 Task: Find connections with filter location Majenang with filter topic #marketingdigitalwith filter profile language English with filter current company JLL India with filter school Desh Bhagat University with filter industry Media Production with filter service category Android Development with filter keywords title Truck Driver
Action: Mouse pressed left at (397, 65)
Screenshot: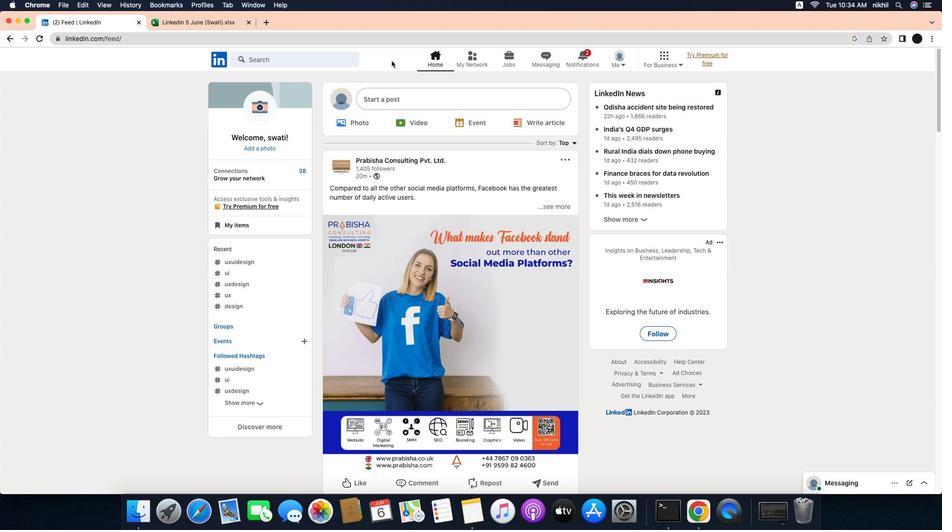 
Action: Mouse moved to (474, 57)
Screenshot: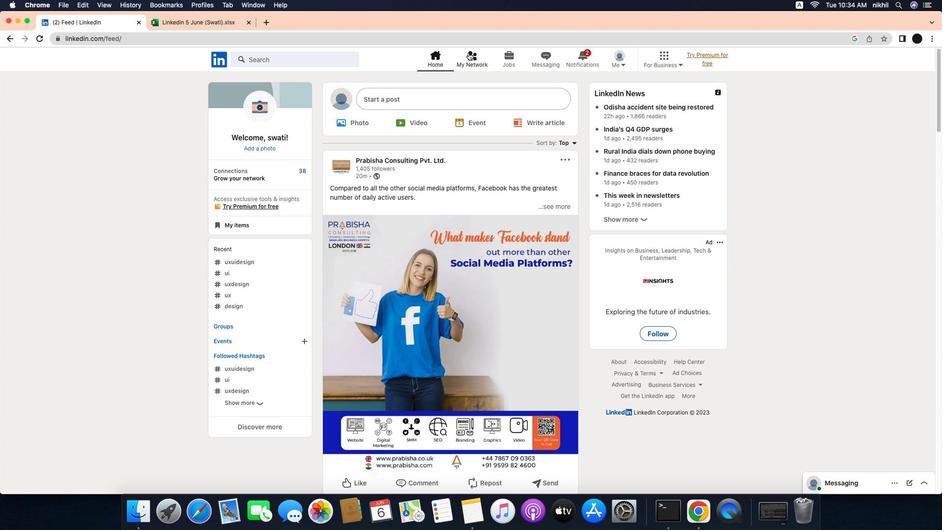 
Action: Mouse pressed left at (474, 57)
Screenshot: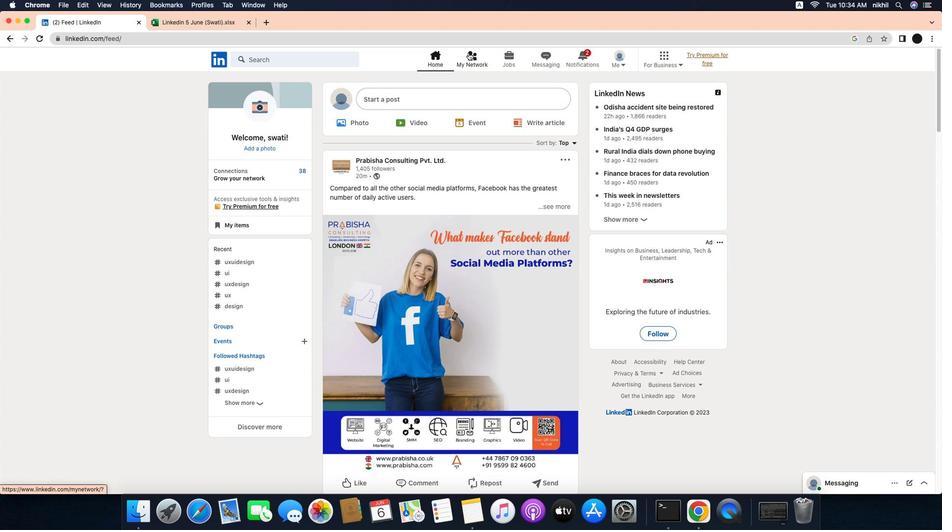
Action: Mouse moved to (339, 114)
Screenshot: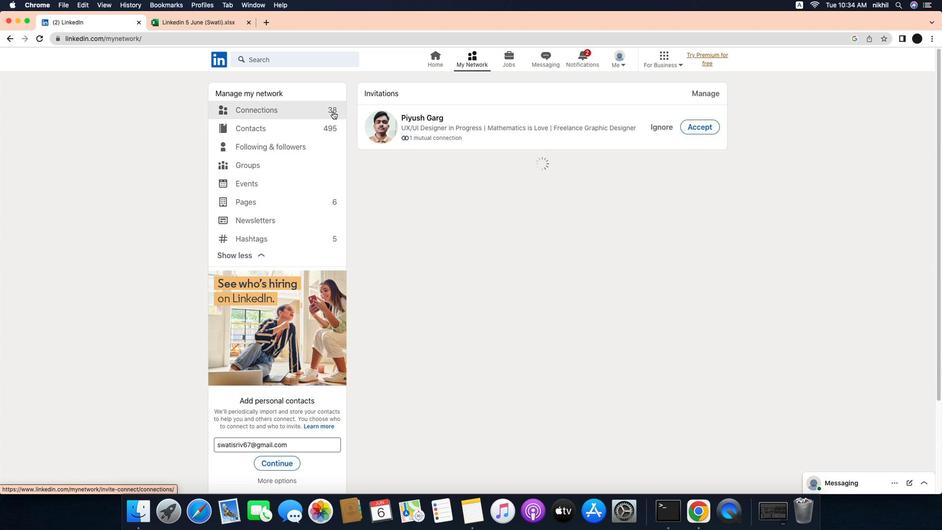 
Action: Mouse pressed left at (339, 114)
Screenshot: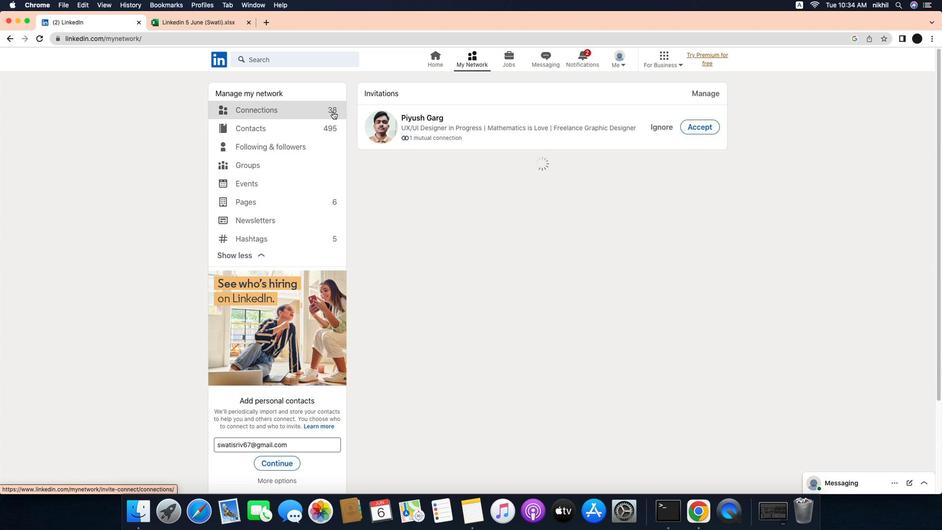 
Action: Mouse moved to (539, 110)
Screenshot: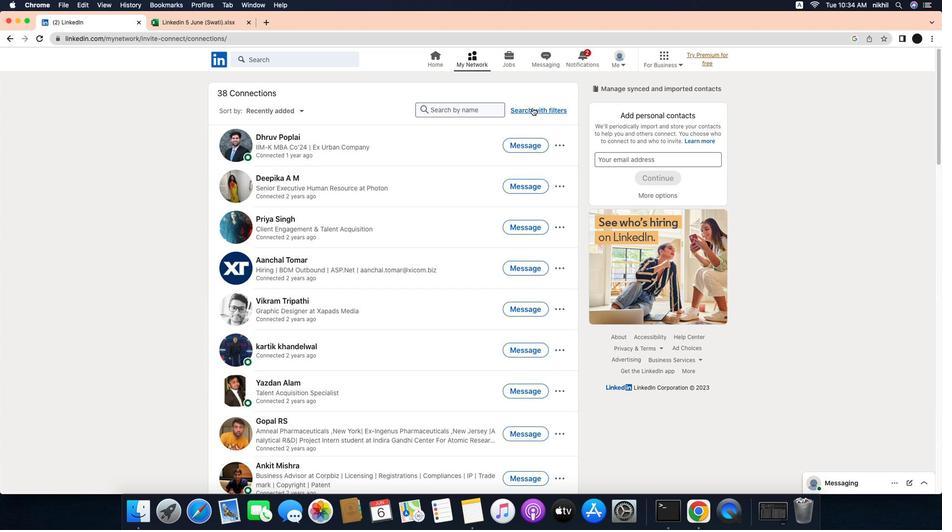 
Action: Mouse pressed left at (539, 110)
Screenshot: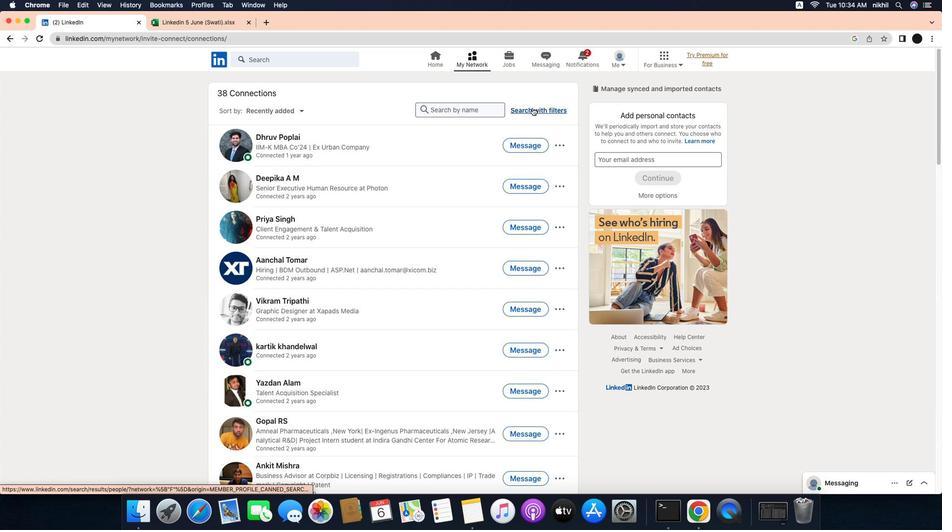 
Action: Mouse moved to (517, 87)
Screenshot: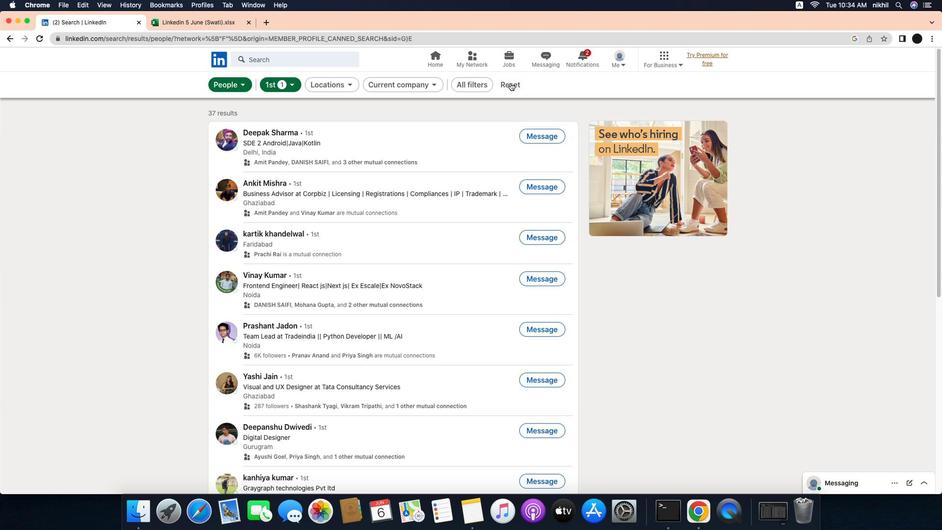 
Action: Mouse pressed left at (517, 87)
Screenshot: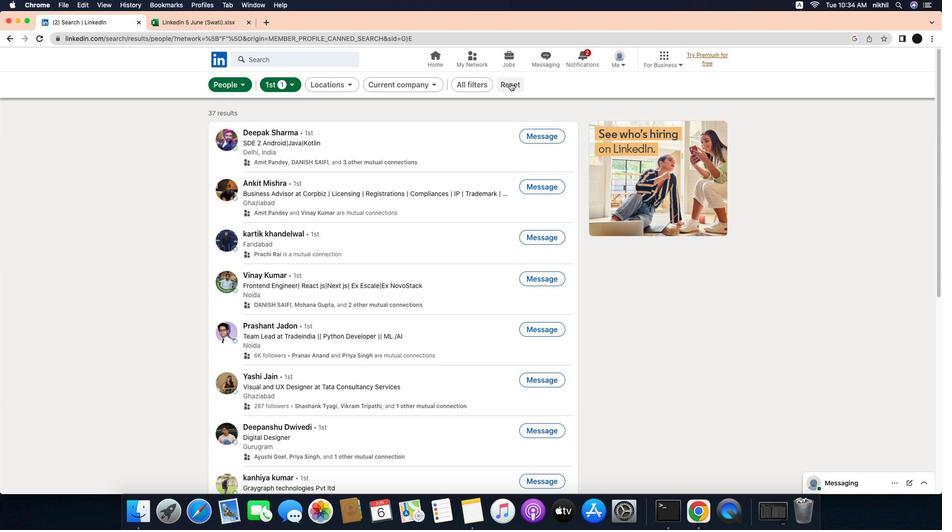 
Action: Mouse moved to (496, 89)
Screenshot: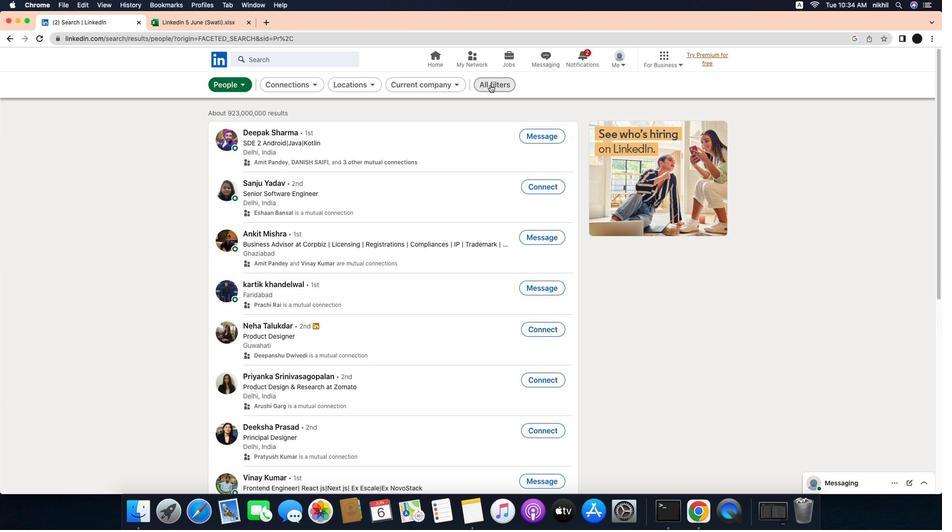 
Action: Mouse pressed left at (496, 89)
Screenshot: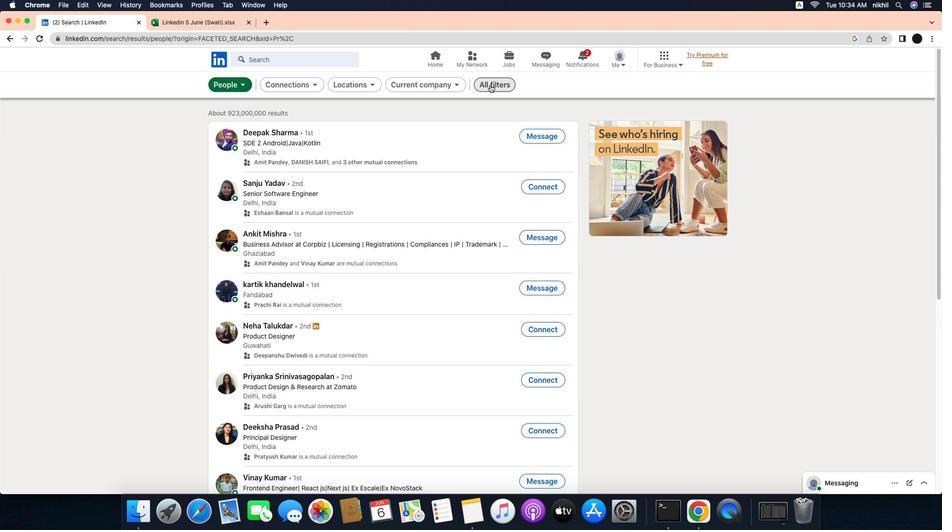 
Action: Mouse moved to (724, 225)
Screenshot: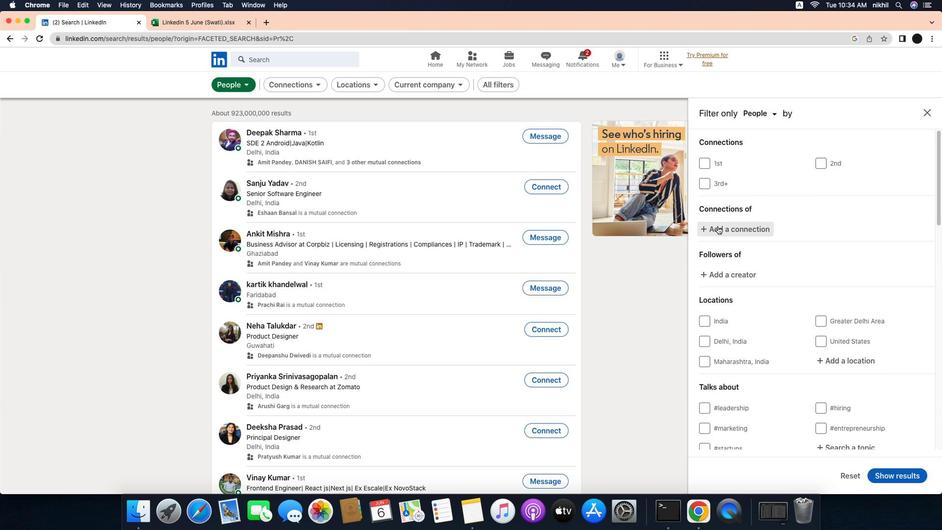 
Action: Mouse scrolled (724, 225) with delta (5, 6)
Screenshot: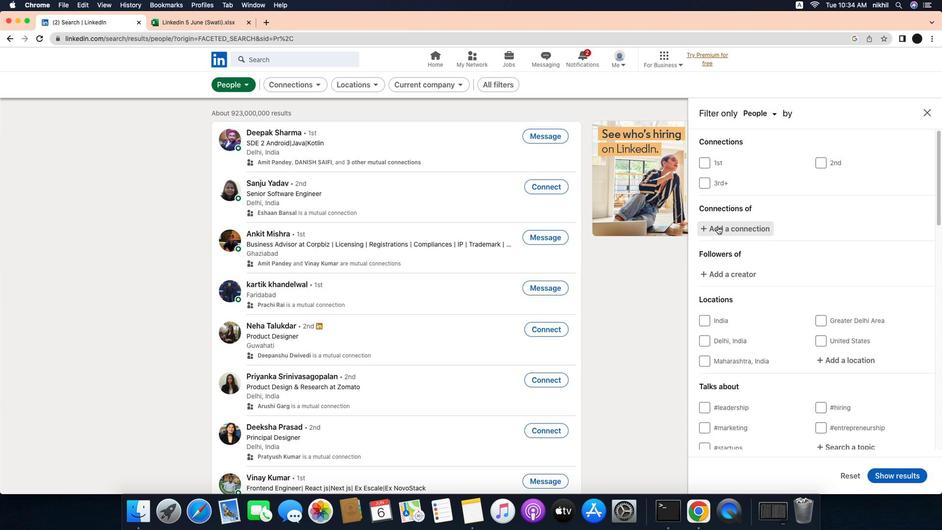 
Action: Mouse scrolled (724, 225) with delta (5, 6)
Screenshot: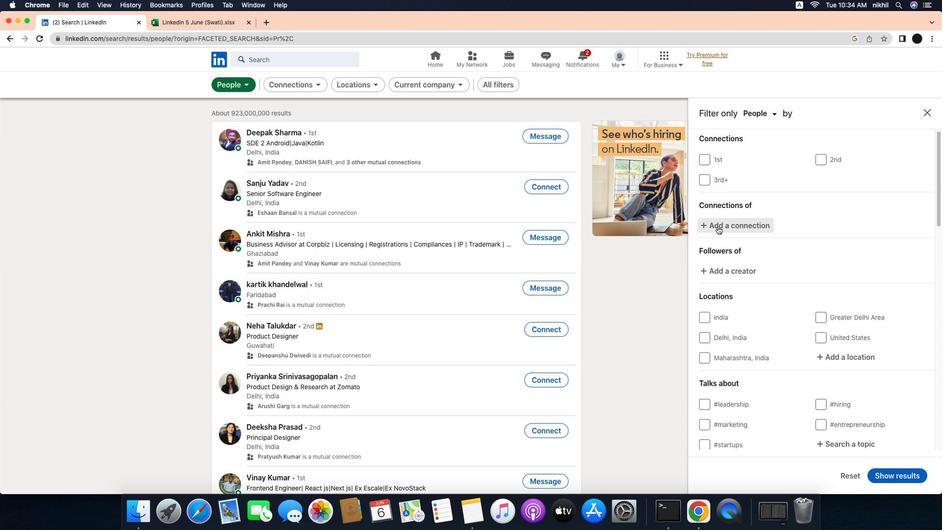 
Action: Mouse scrolled (724, 225) with delta (5, 5)
Screenshot: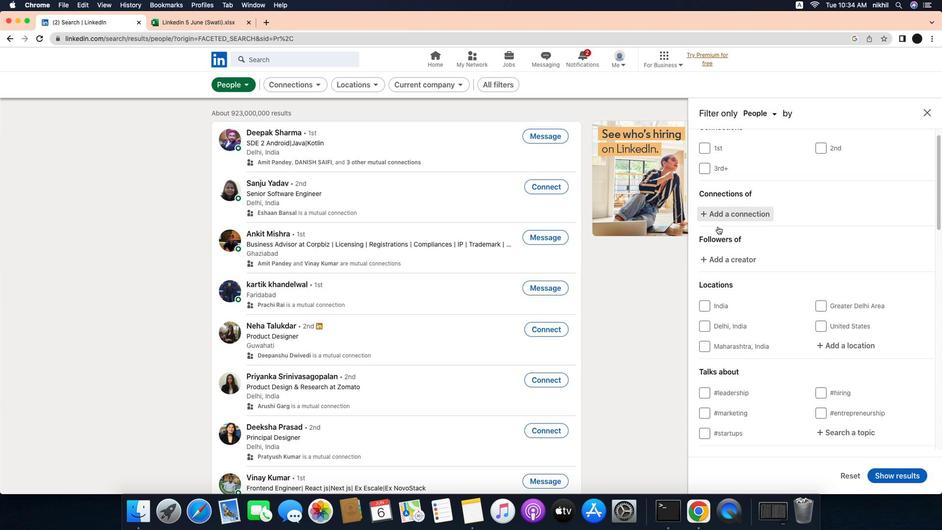 
Action: Mouse moved to (859, 282)
Screenshot: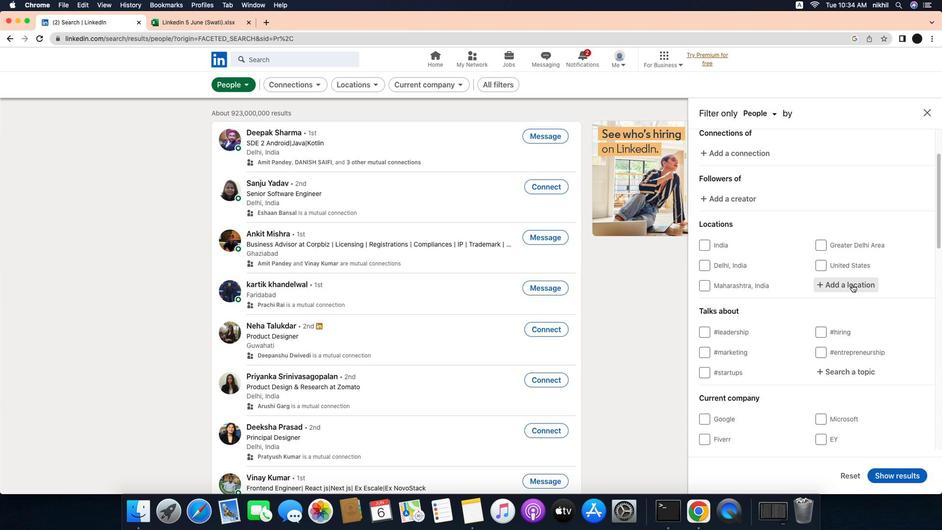 
Action: Mouse pressed left at (859, 282)
Screenshot: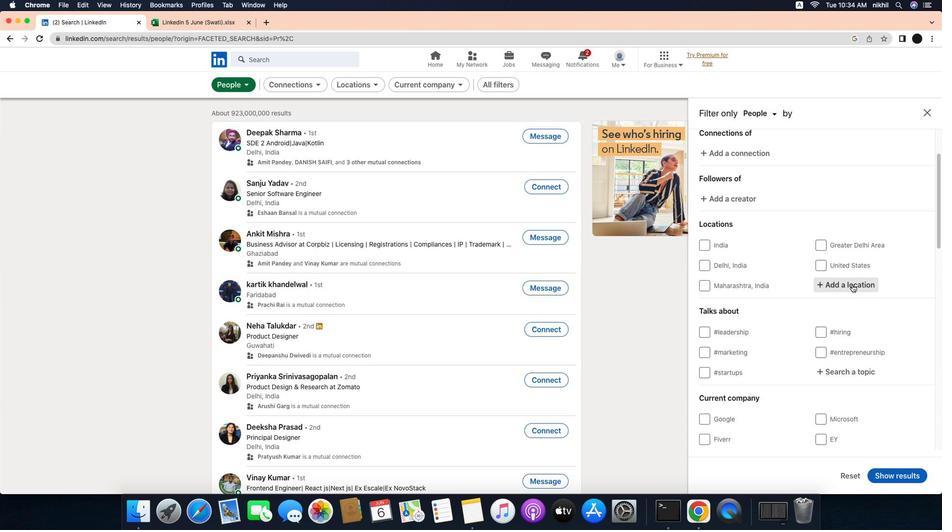 
Action: Mouse moved to (876, 283)
Screenshot: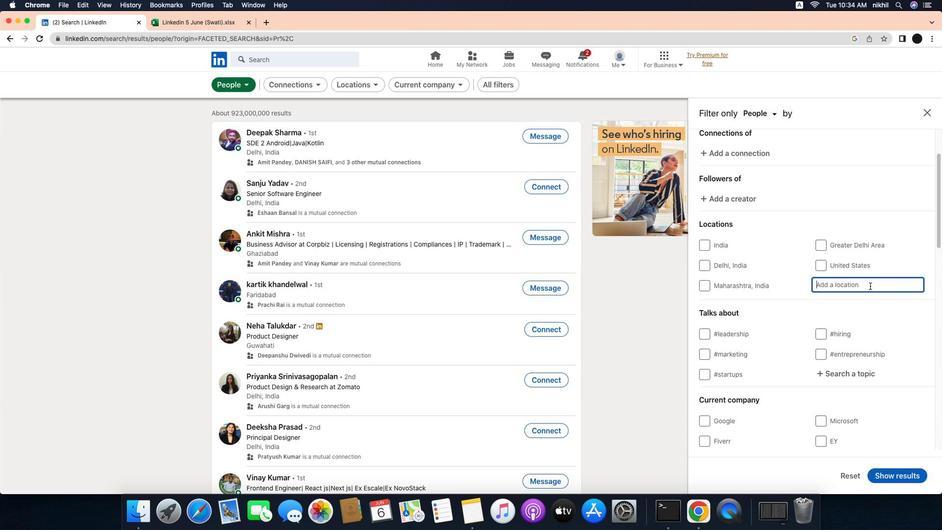
Action: Mouse pressed left at (876, 283)
Screenshot: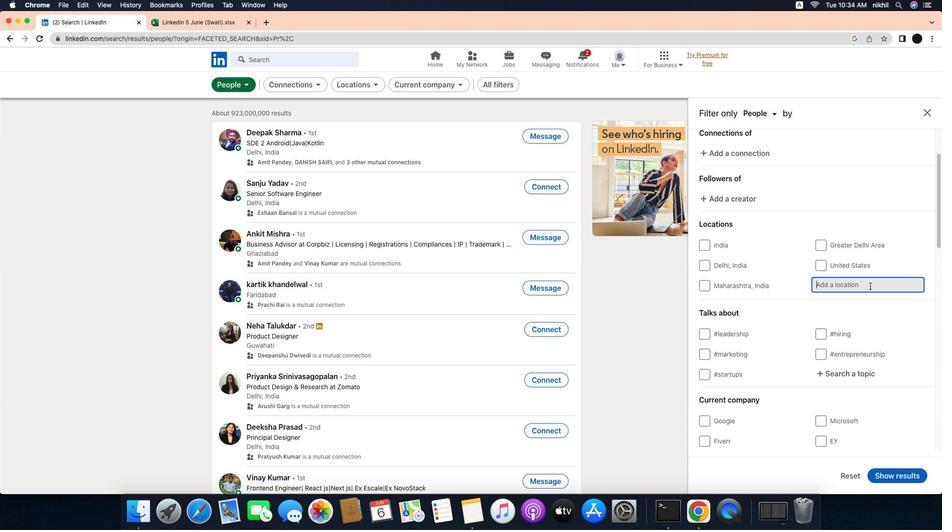 
Action: Mouse moved to (876, 283)
Screenshot: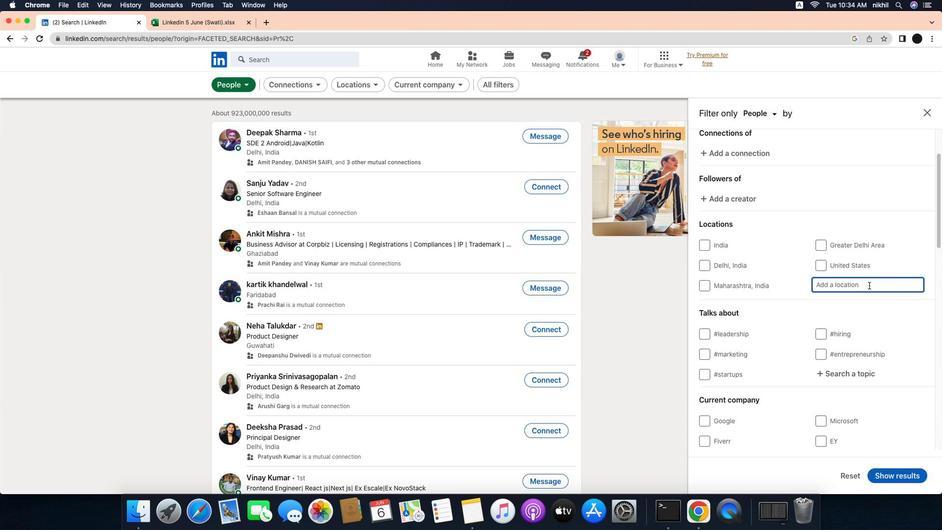 
Action: Key pressed Key.caps_lock'M'Key.caps_lock'a''j''e''n''a''n''g'Key.enter
Screenshot: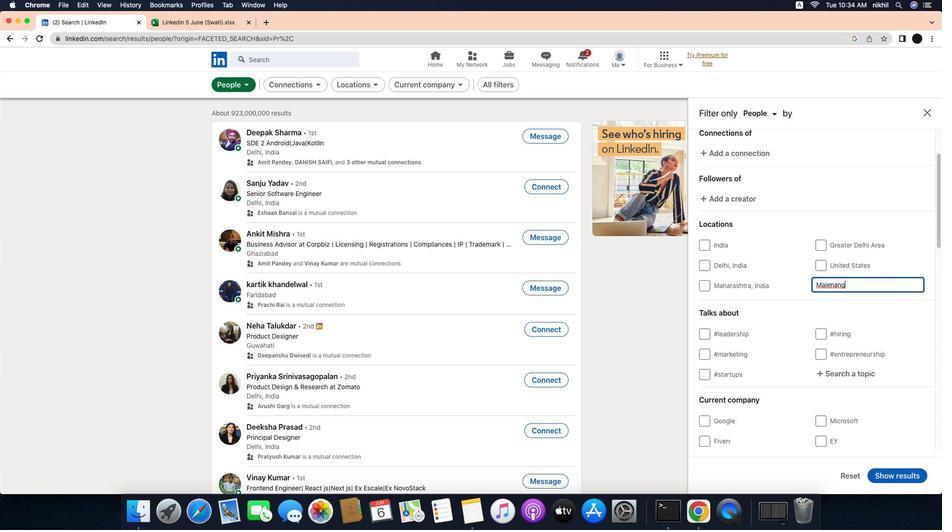 
Action: Mouse moved to (877, 286)
Screenshot: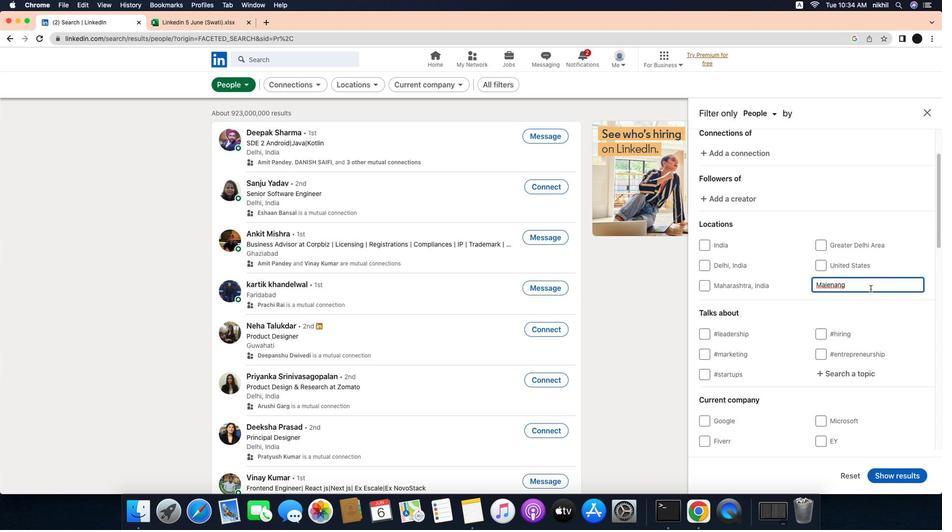 
Action: Mouse scrolled (877, 286) with delta (5, 6)
Screenshot: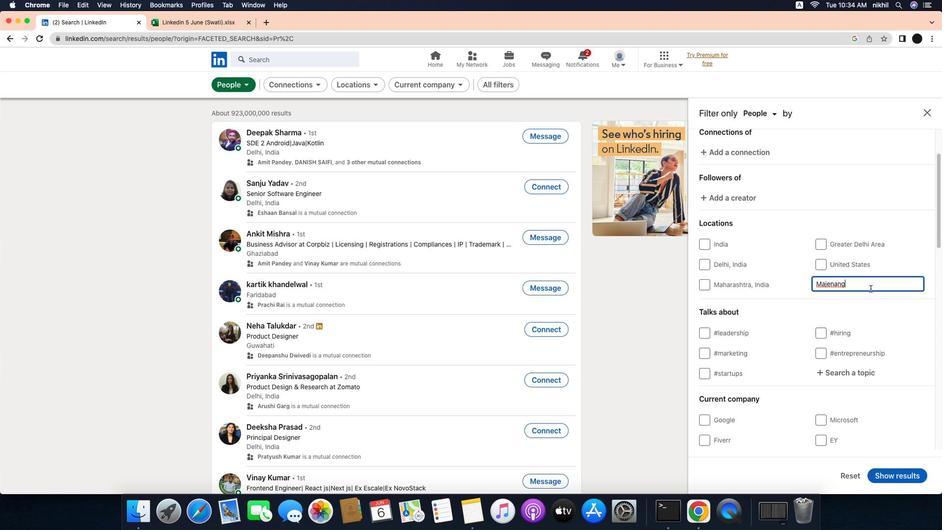 
Action: Mouse scrolled (877, 286) with delta (5, 6)
Screenshot: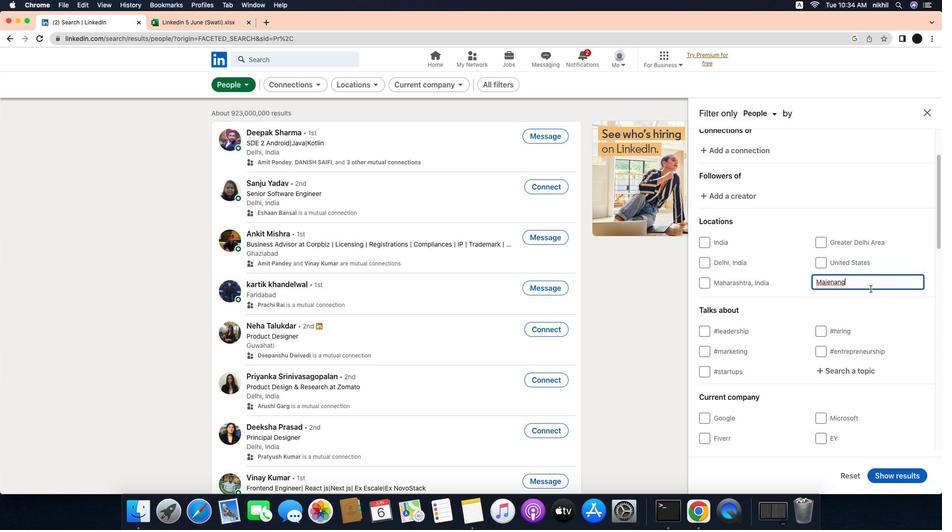 
Action: Mouse scrolled (877, 286) with delta (5, 6)
Screenshot: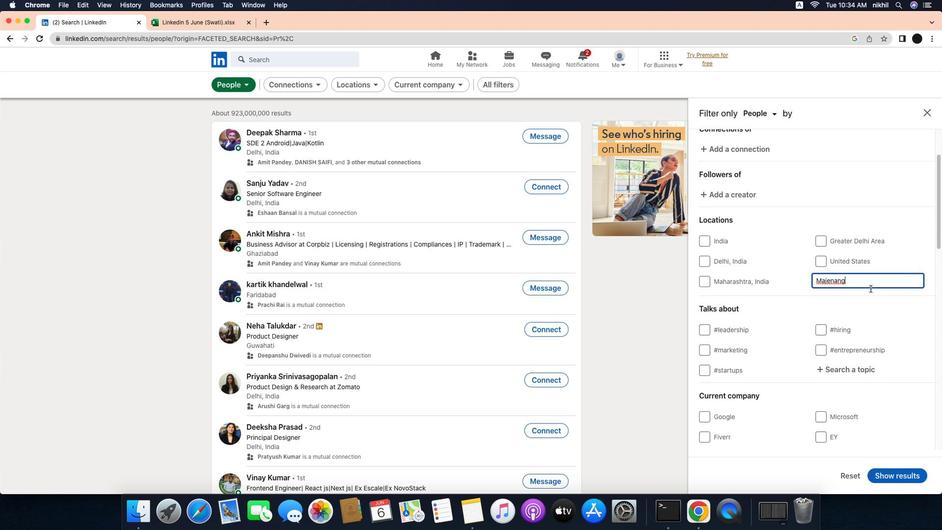 
Action: Mouse scrolled (877, 286) with delta (5, 6)
Screenshot: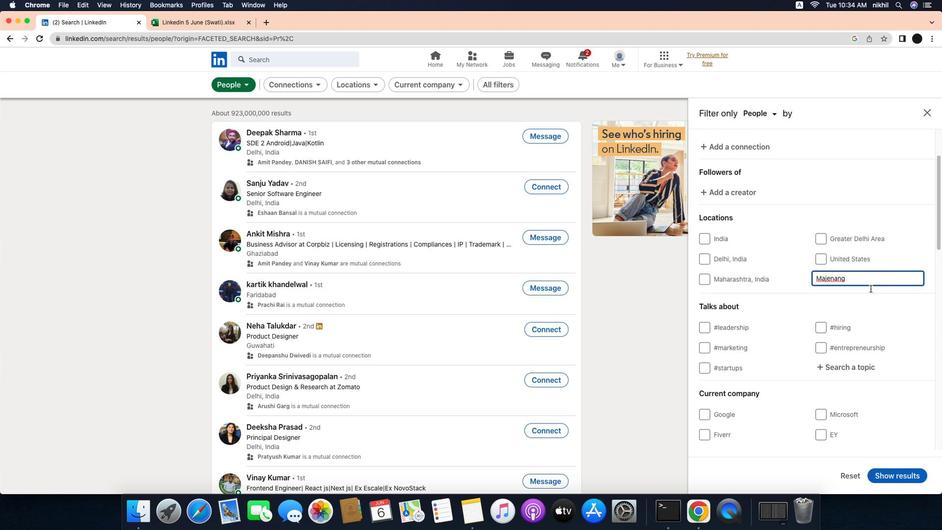 
Action: Mouse scrolled (877, 286) with delta (5, 6)
Screenshot: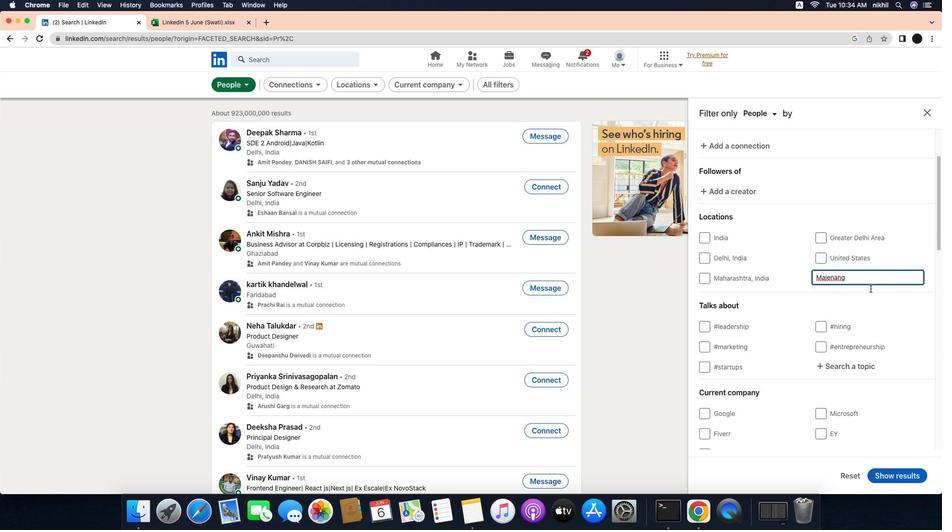 
Action: Mouse scrolled (877, 286) with delta (5, 6)
Screenshot: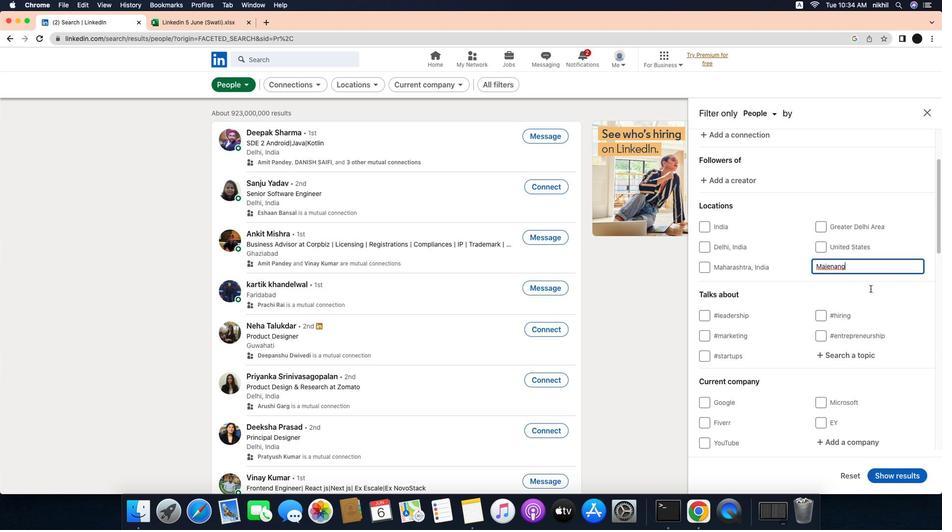 
Action: Mouse scrolled (877, 286) with delta (5, 6)
Screenshot: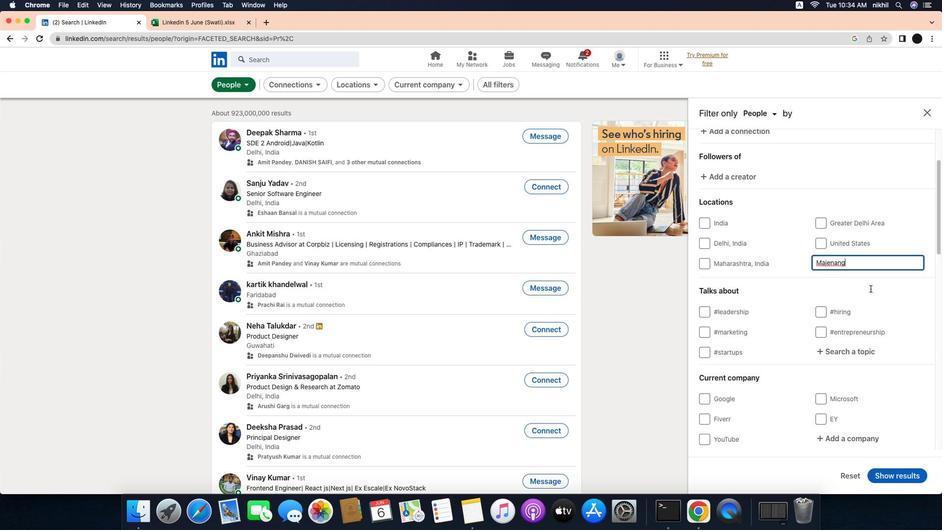 
Action: Mouse scrolled (877, 286) with delta (5, 5)
Screenshot: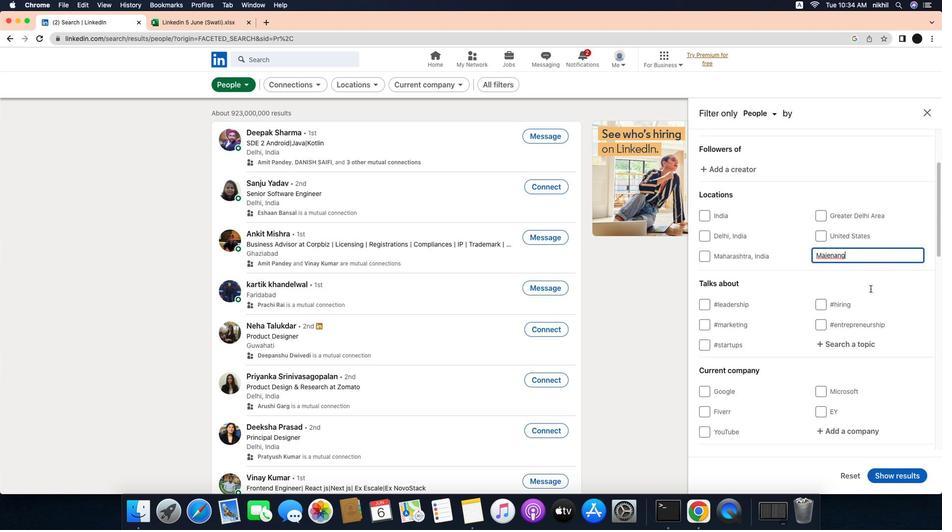 
Action: Mouse moved to (865, 295)
Screenshot: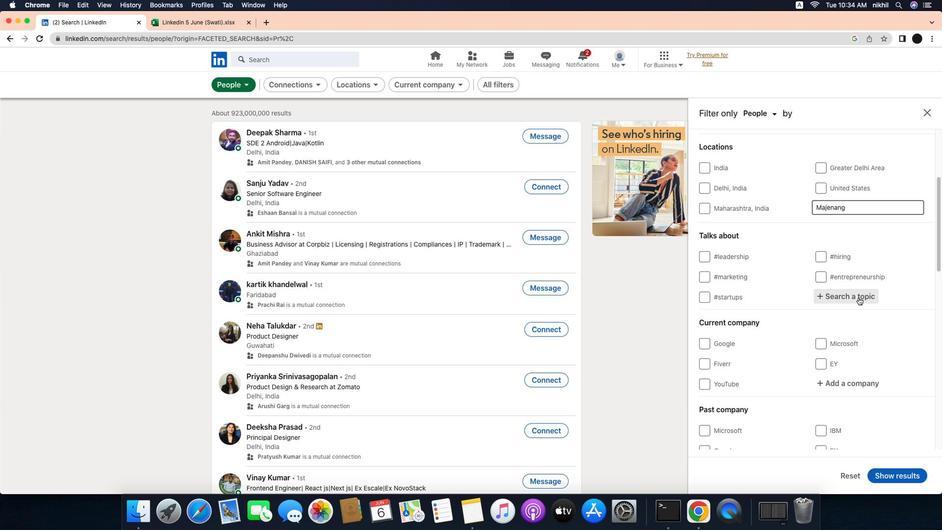 
Action: Mouse pressed left at (865, 295)
Screenshot: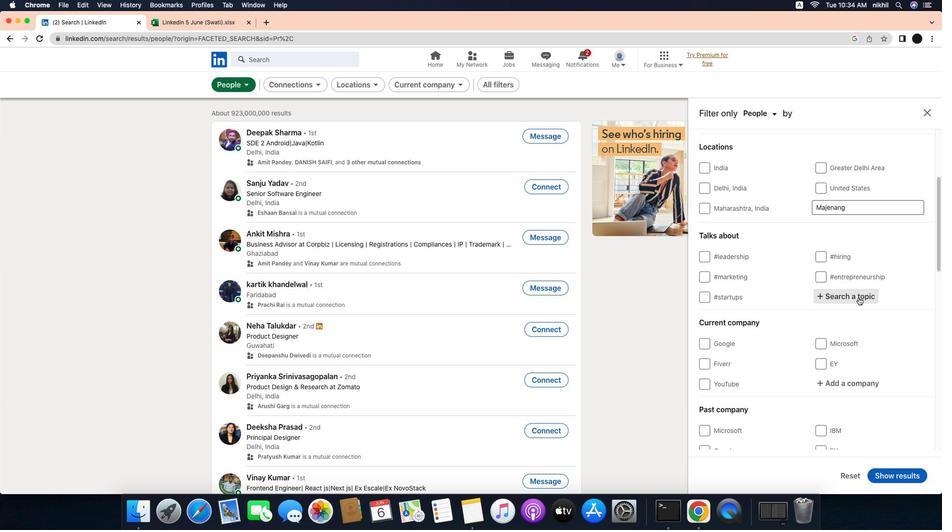 
Action: Mouse moved to (874, 296)
Screenshot: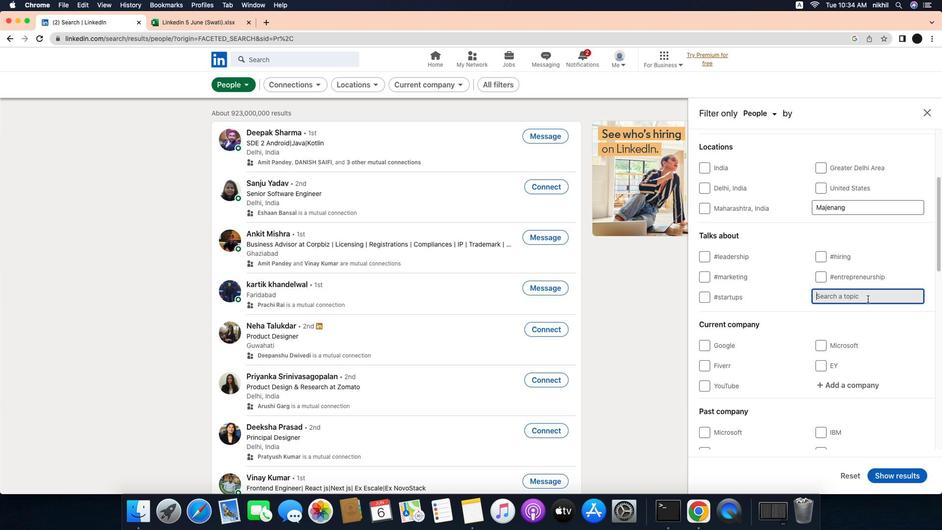 
Action: Mouse pressed left at (874, 296)
Screenshot: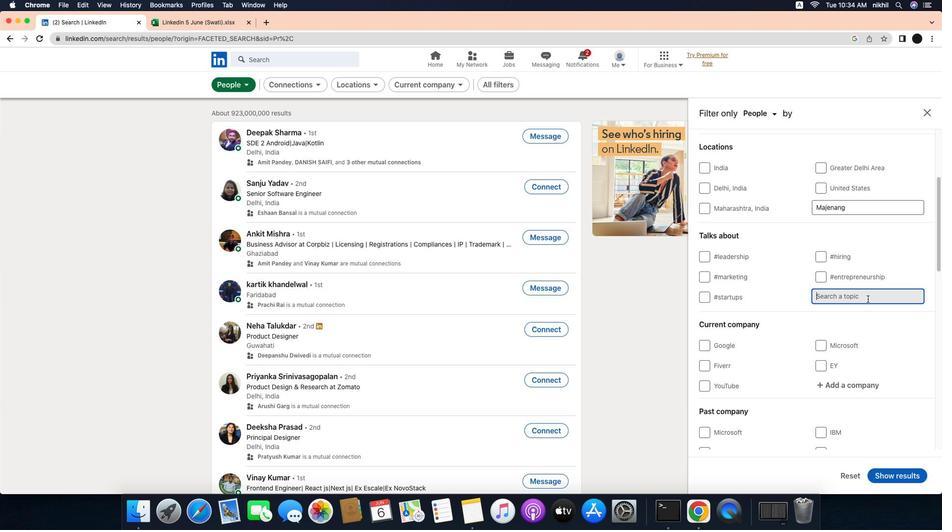 
Action: Mouse moved to (874, 296)
Screenshot: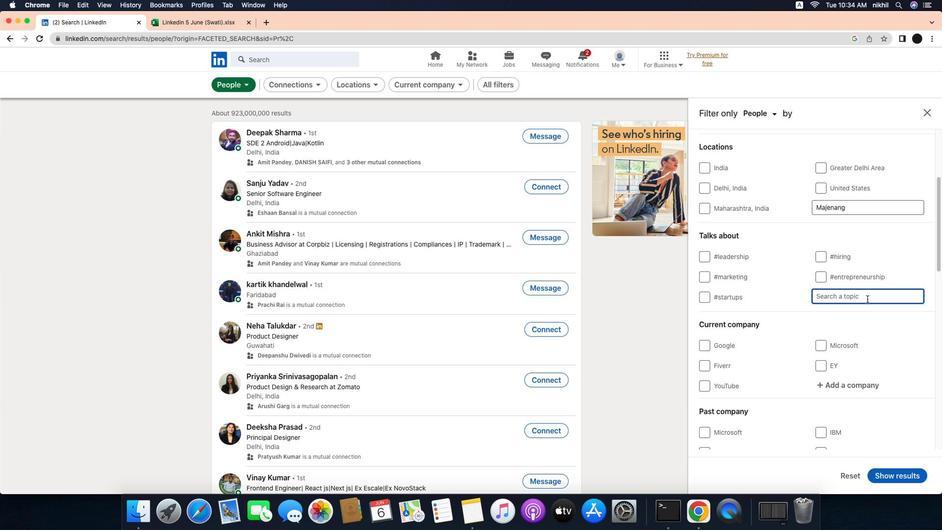 
Action: Key pressed 'm''a''r''k''e''t''i''n''g''d''i''g''i''t''a''l'
Screenshot: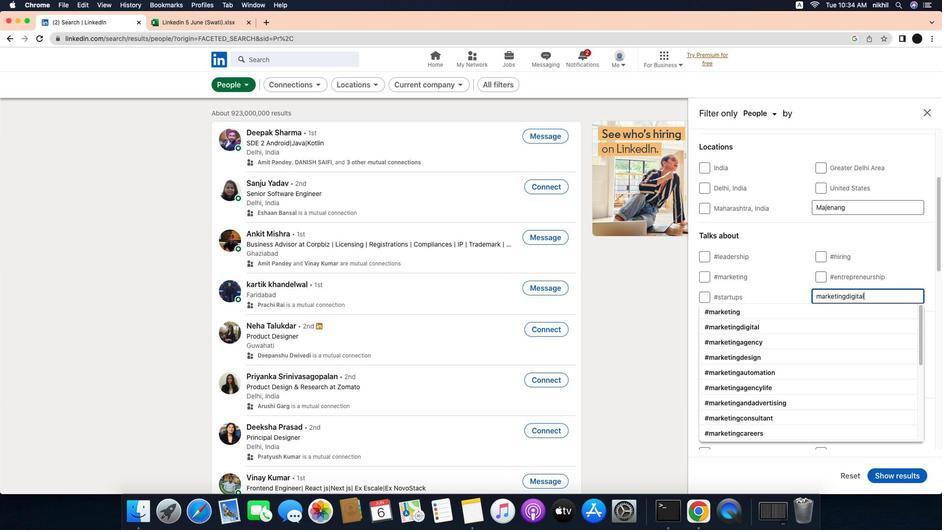 
Action: Mouse moved to (801, 308)
Screenshot: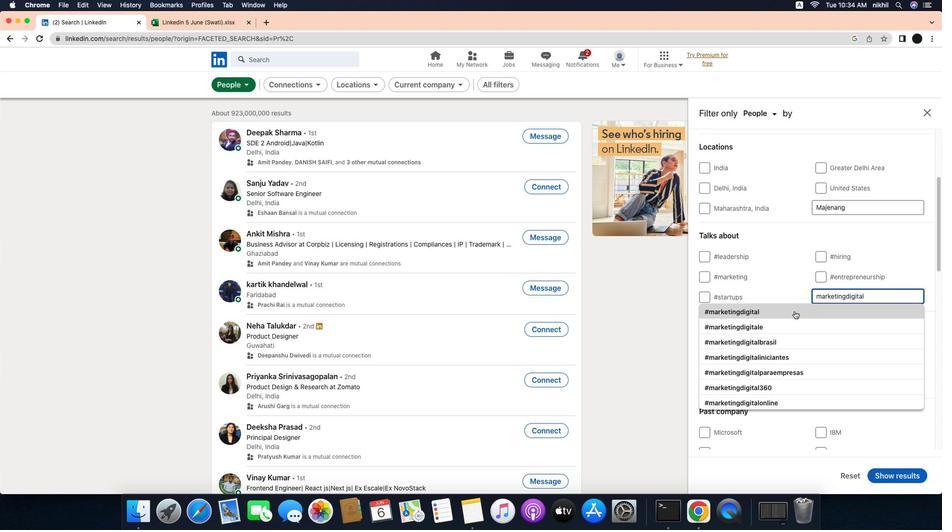 
Action: Mouse pressed left at (801, 308)
Screenshot: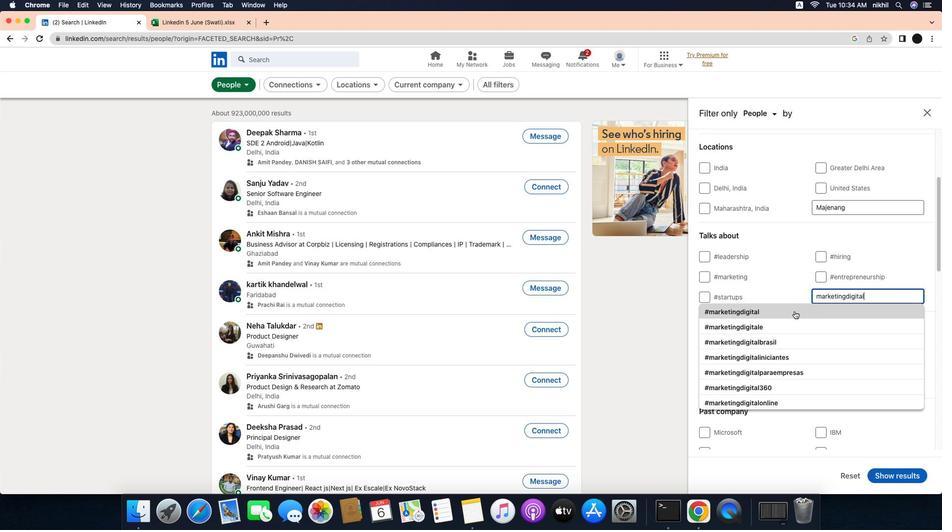 
Action: Mouse moved to (837, 327)
Screenshot: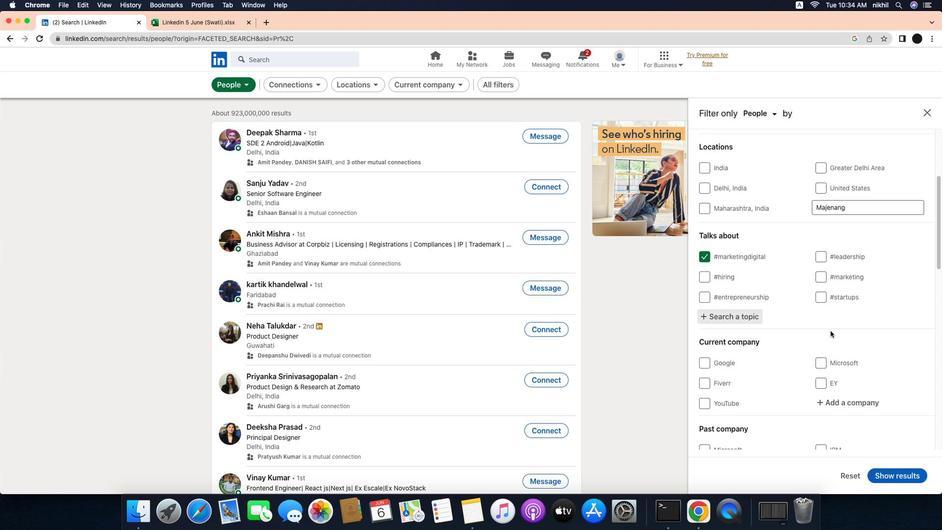 
Action: Mouse scrolled (837, 327) with delta (5, 6)
Screenshot: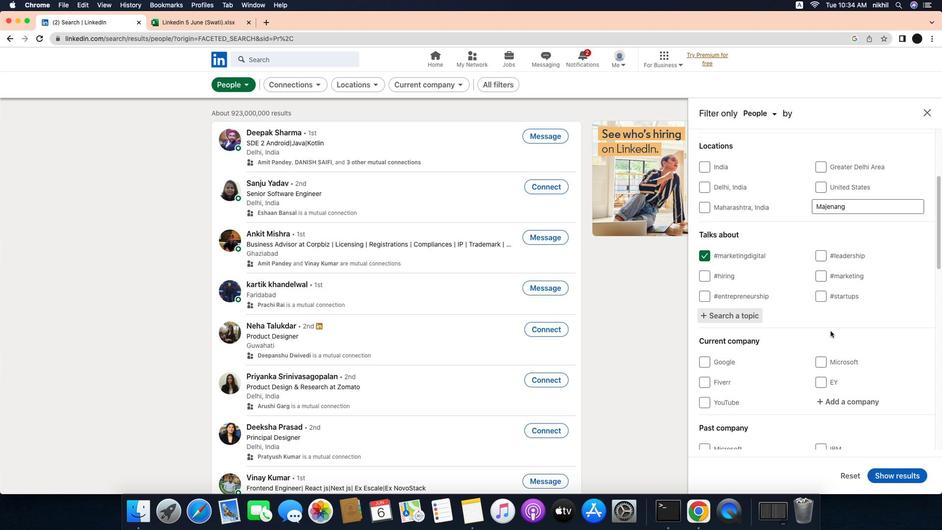 
Action: Mouse scrolled (837, 327) with delta (5, 6)
Screenshot: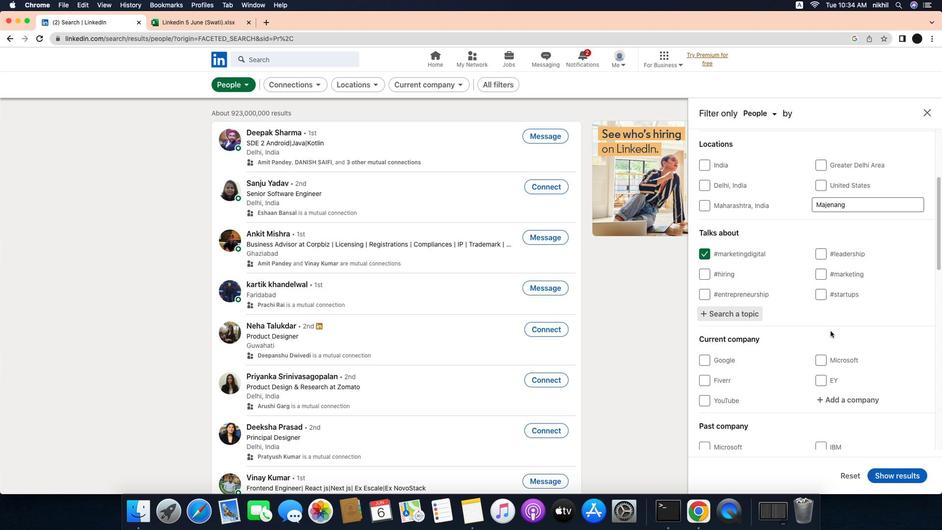 
Action: Mouse scrolled (837, 327) with delta (5, 6)
Screenshot: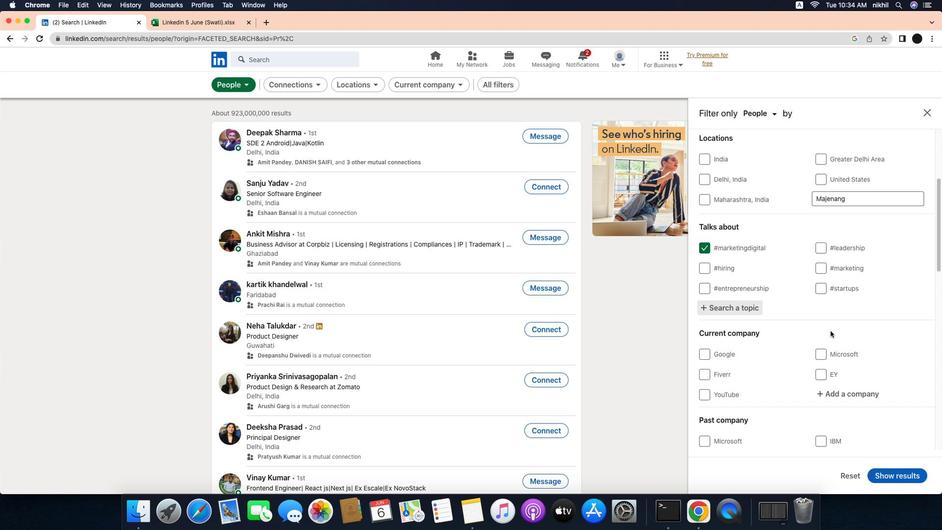 
Action: Mouse scrolled (837, 327) with delta (5, 6)
Screenshot: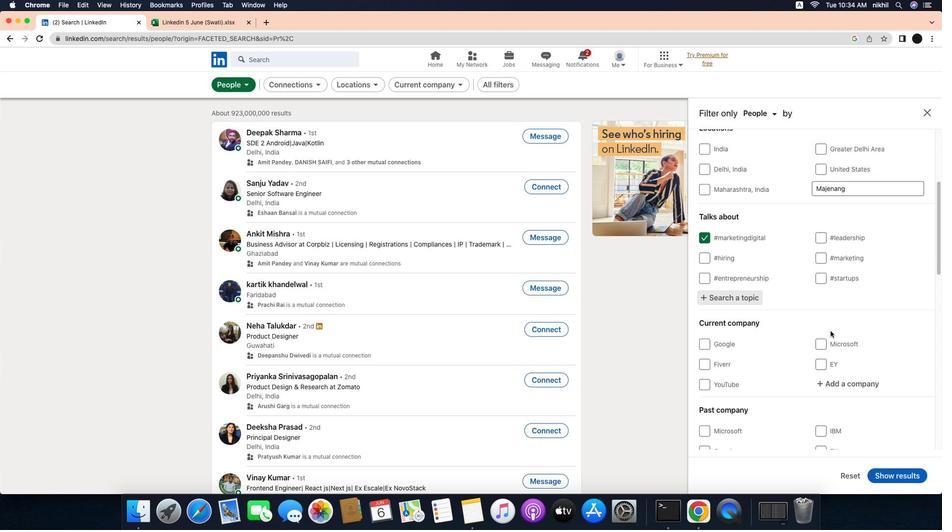 
Action: Mouse scrolled (837, 327) with delta (5, 6)
Screenshot: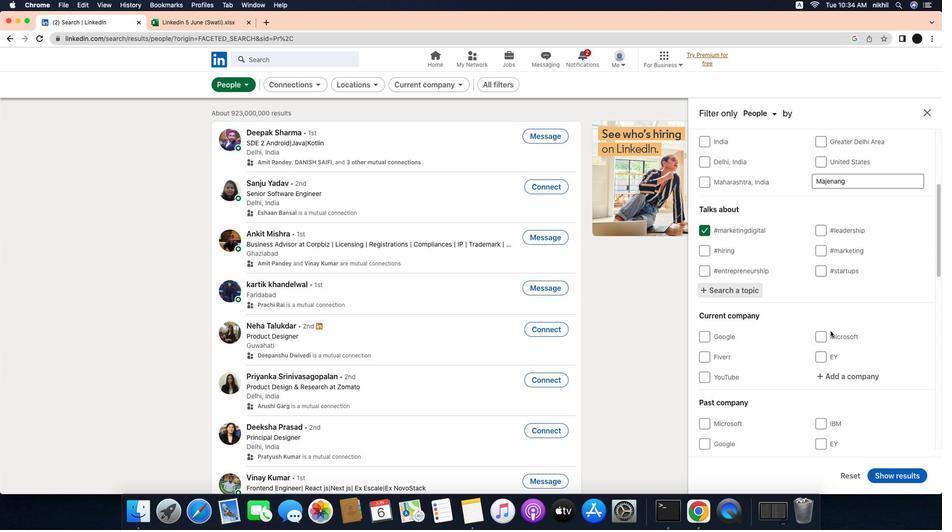 
Action: Mouse scrolled (837, 327) with delta (5, 5)
Screenshot: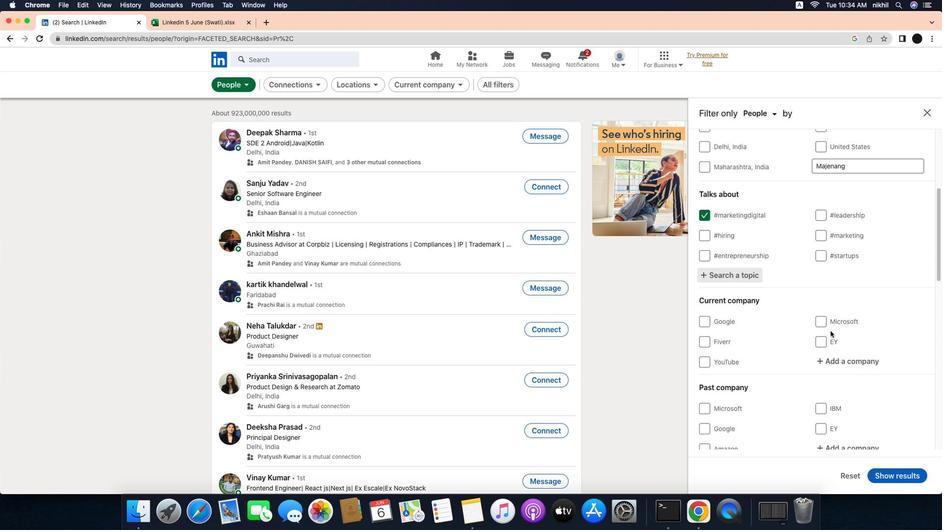 
Action: Mouse scrolled (837, 327) with delta (5, 5)
Screenshot: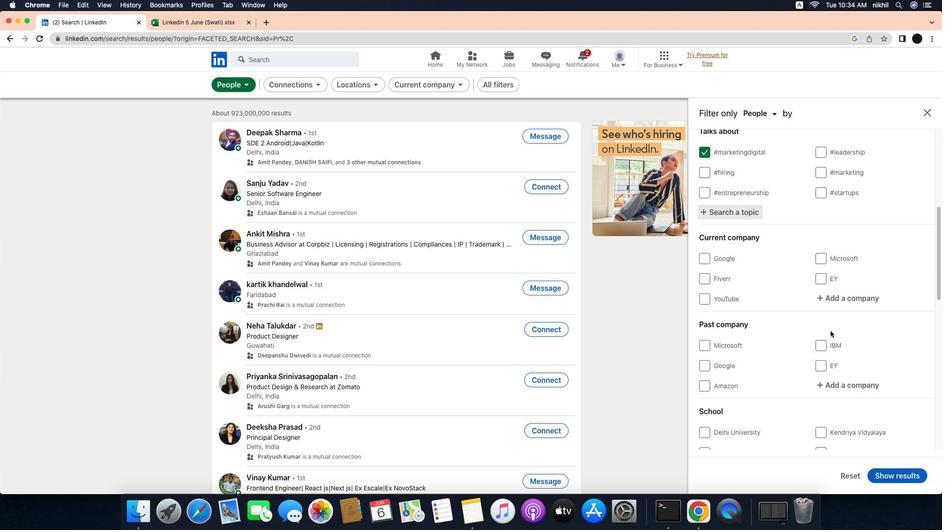 
Action: Mouse scrolled (837, 327) with delta (5, 6)
Screenshot: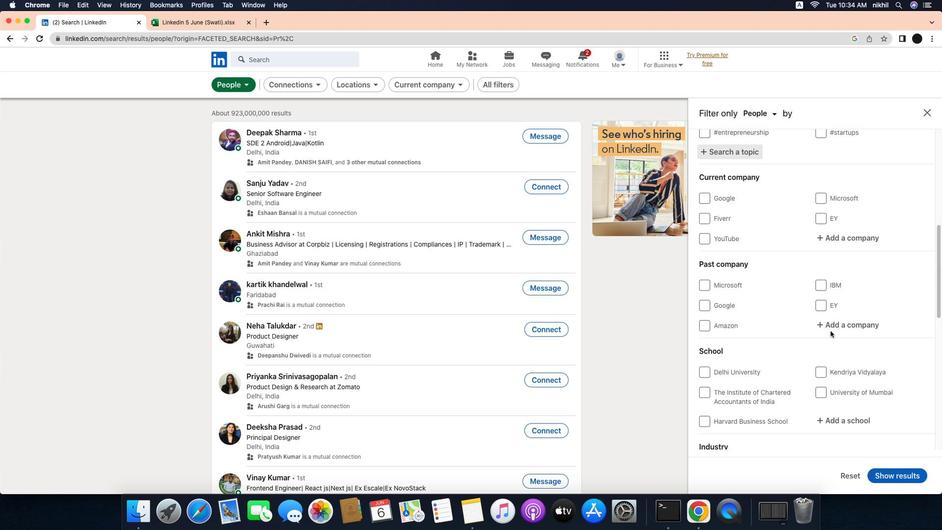 
Action: Mouse scrolled (837, 327) with delta (5, 6)
Screenshot: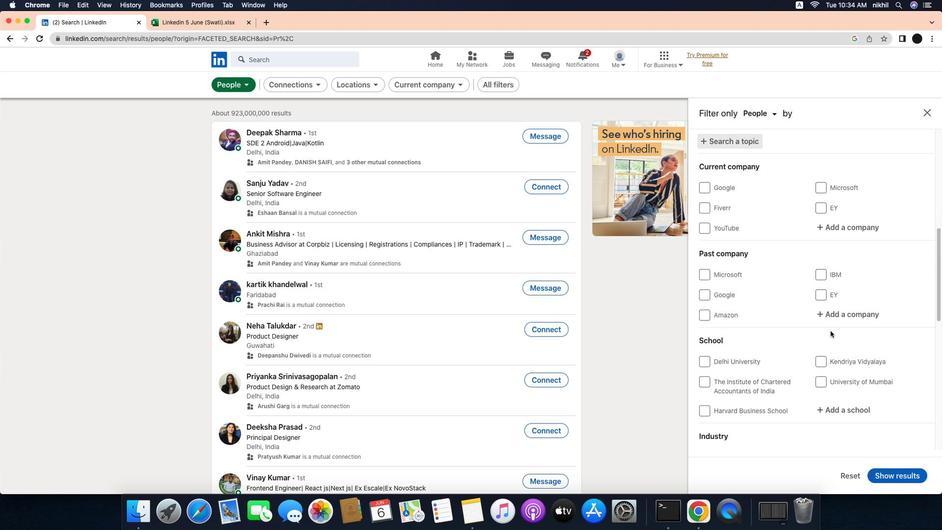 
Action: Mouse scrolled (837, 327) with delta (5, 5)
Screenshot: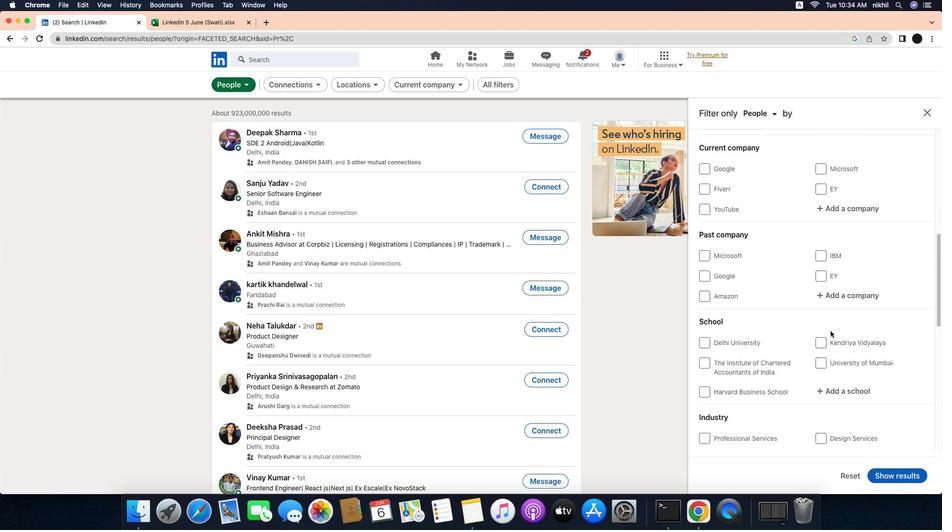 
Action: Mouse scrolled (837, 327) with delta (5, 5)
Screenshot: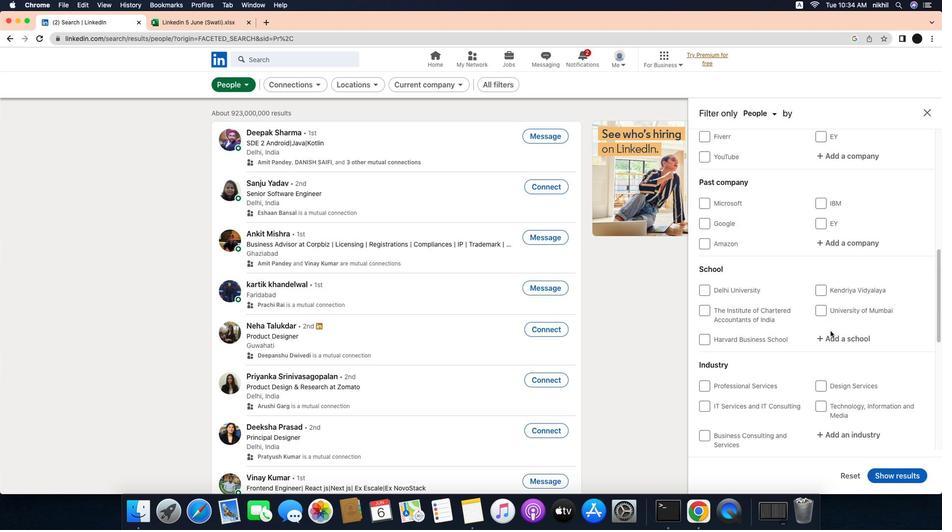 
Action: Mouse moved to (714, 429)
Screenshot: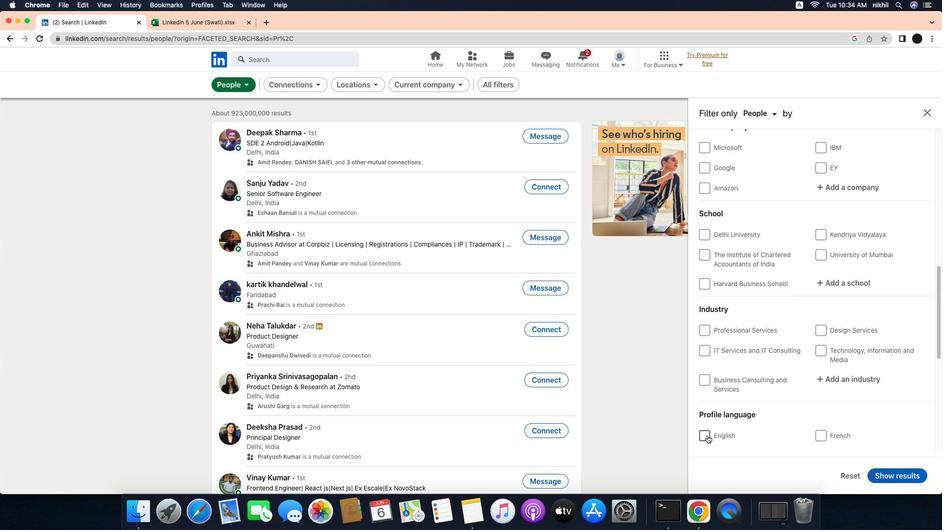 
Action: Mouse pressed left at (714, 429)
Screenshot: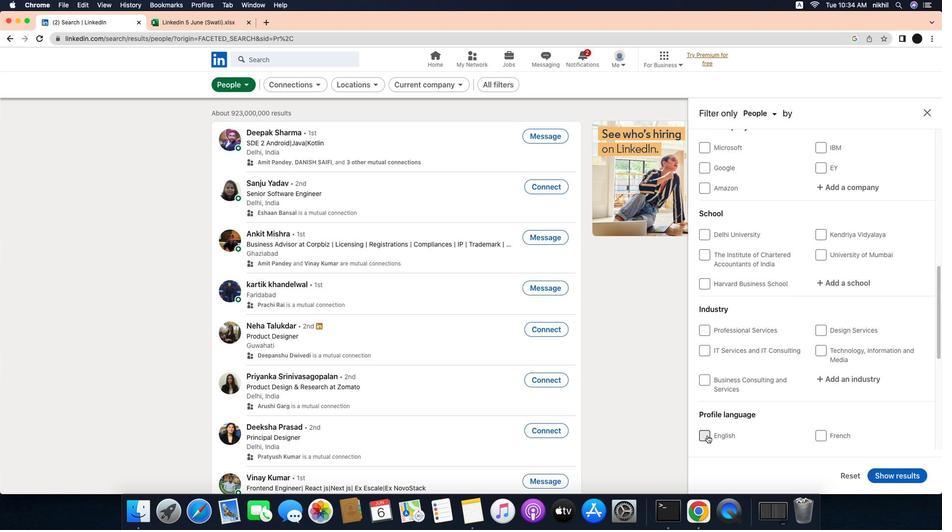 
Action: Mouse moved to (830, 327)
Screenshot: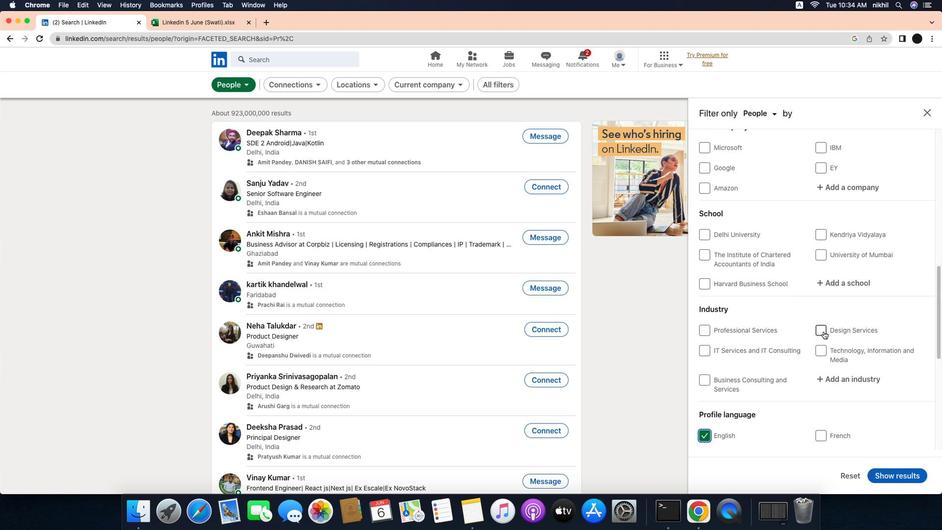
Action: Mouse scrolled (830, 327) with delta (5, 6)
Screenshot: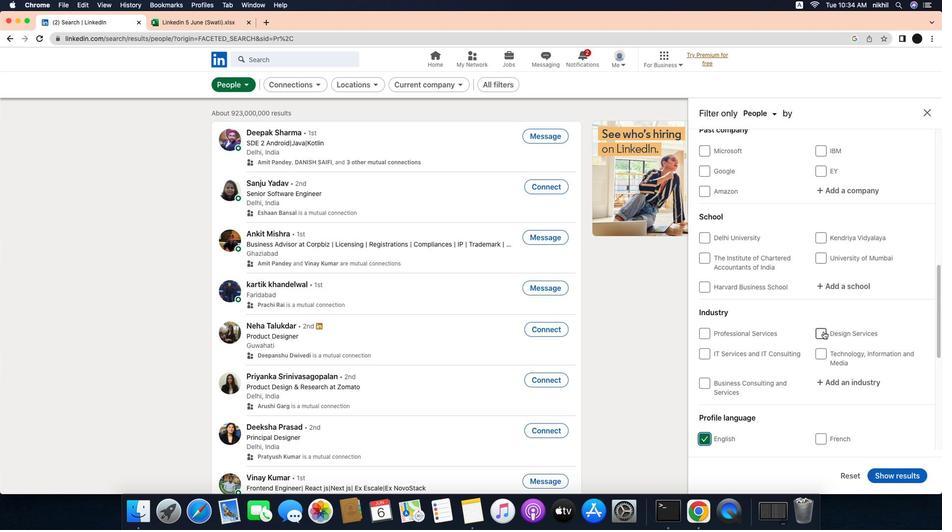 
Action: Mouse scrolled (830, 327) with delta (5, 6)
Screenshot: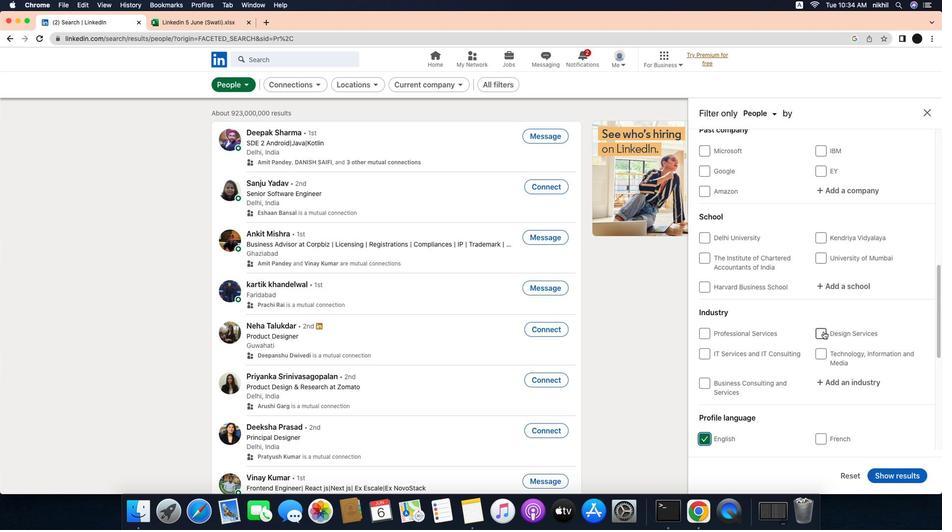 
Action: Mouse scrolled (830, 327) with delta (5, 7)
Screenshot: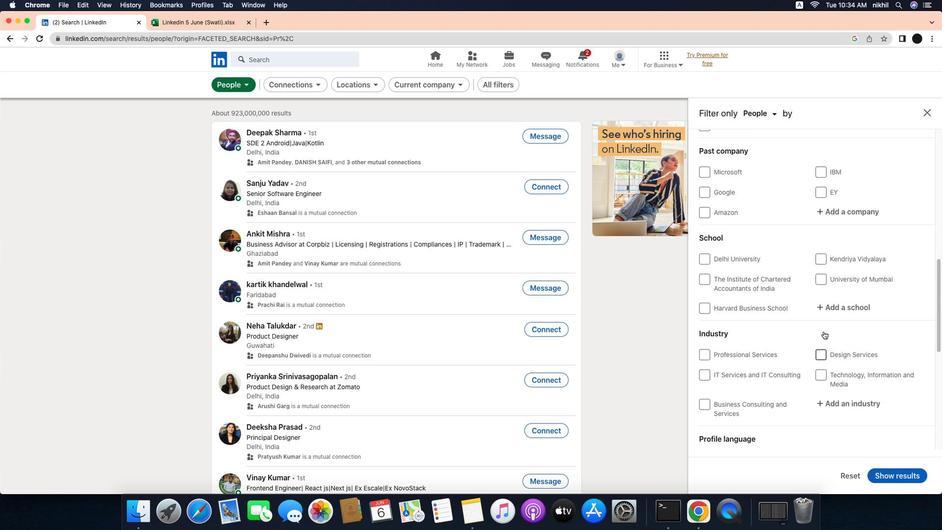 
Action: Mouse scrolled (830, 327) with delta (5, 6)
Screenshot: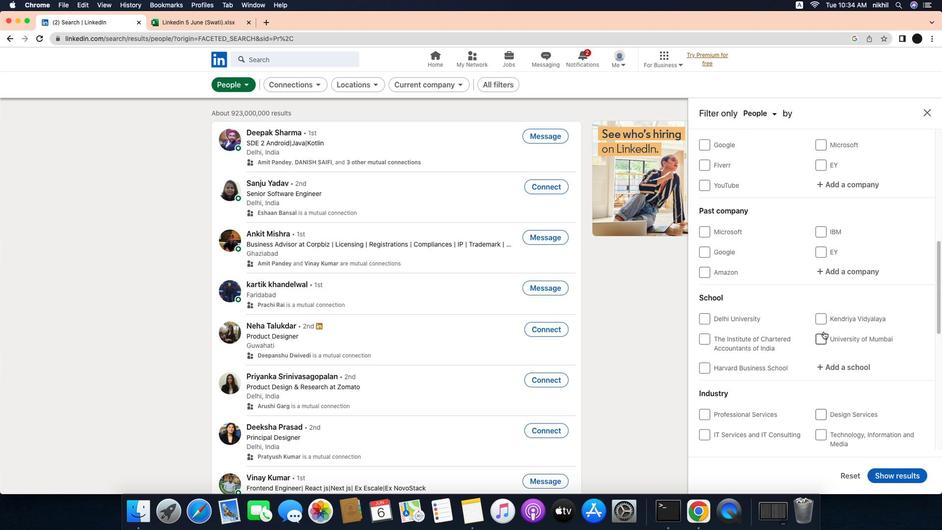 
Action: Mouse scrolled (830, 327) with delta (5, 6)
Screenshot: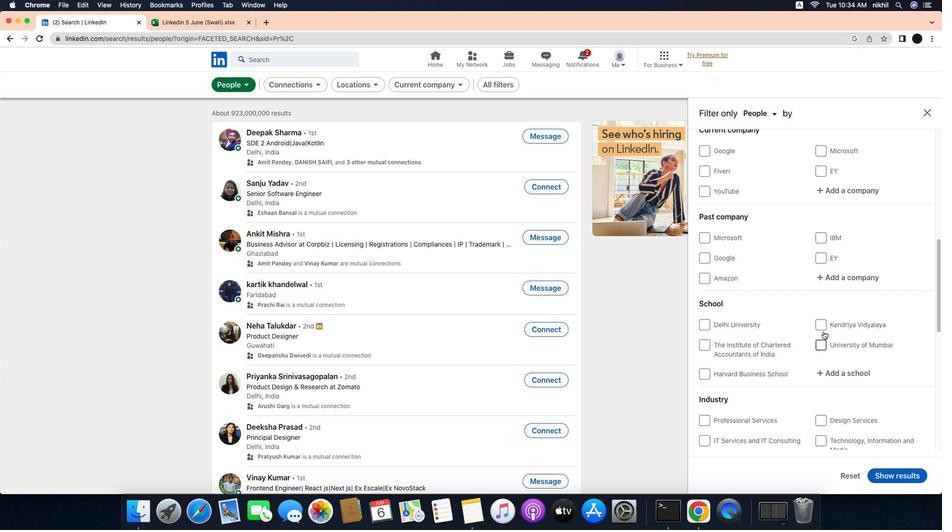 
Action: Mouse scrolled (830, 327) with delta (5, 7)
Screenshot: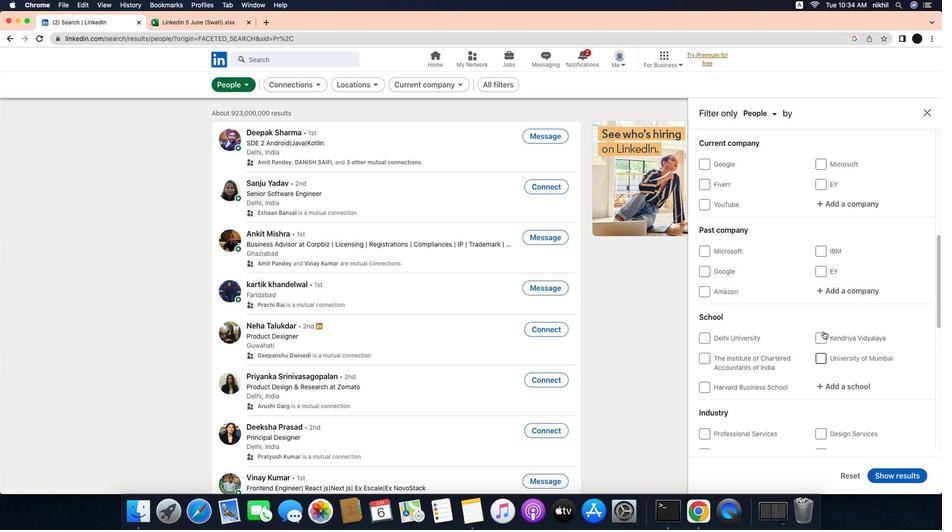 
Action: Mouse scrolled (830, 327) with delta (5, 6)
Screenshot: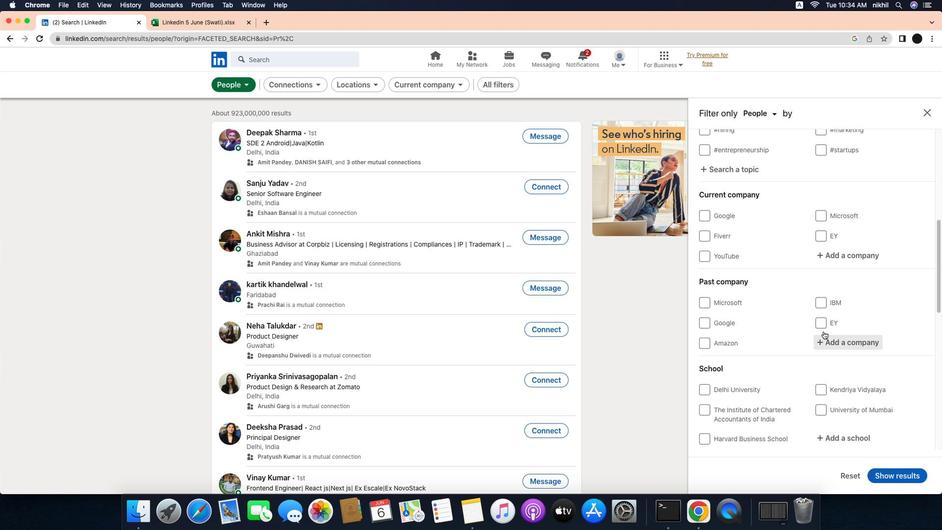 
Action: Mouse scrolled (830, 327) with delta (5, 6)
Screenshot: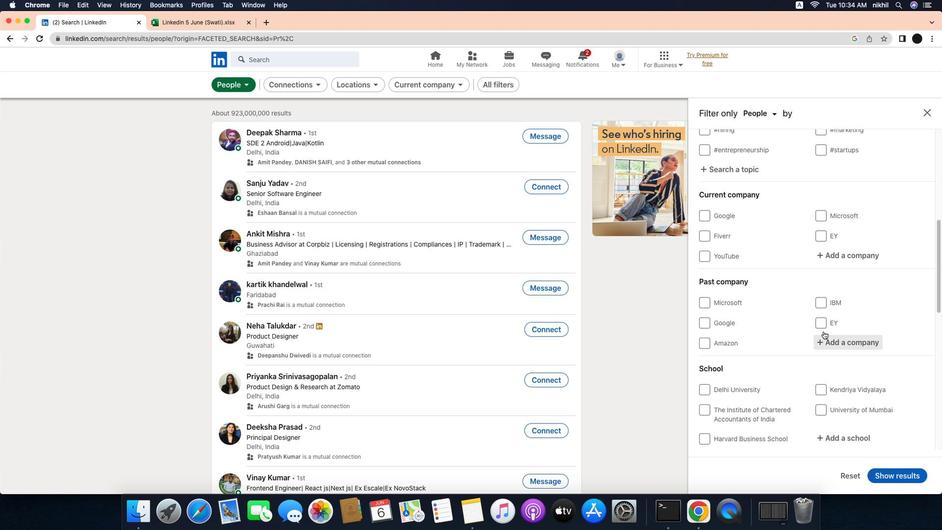 
Action: Mouse scrolled (830, 327) with delta (5, 6)
Screenshot: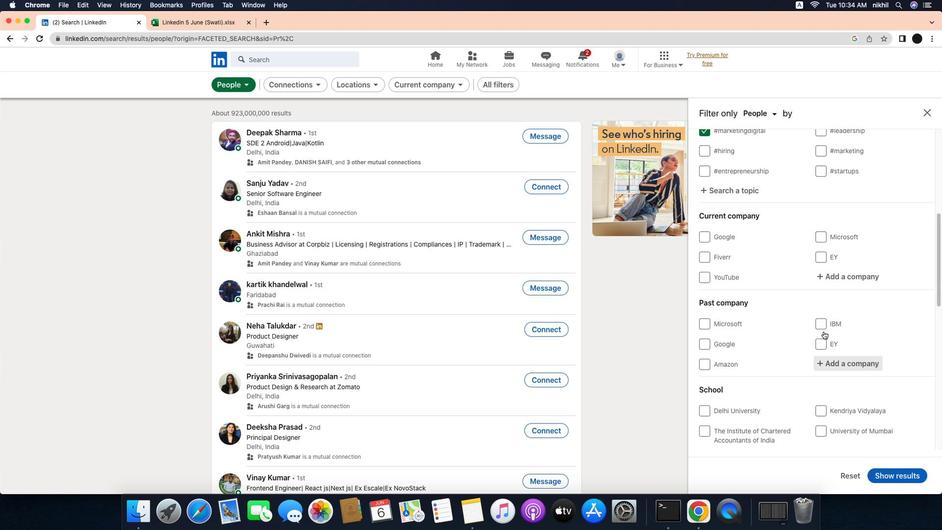 
Action: Mouse scrolled (830, 327) with delta (5, 6)
Screenshot: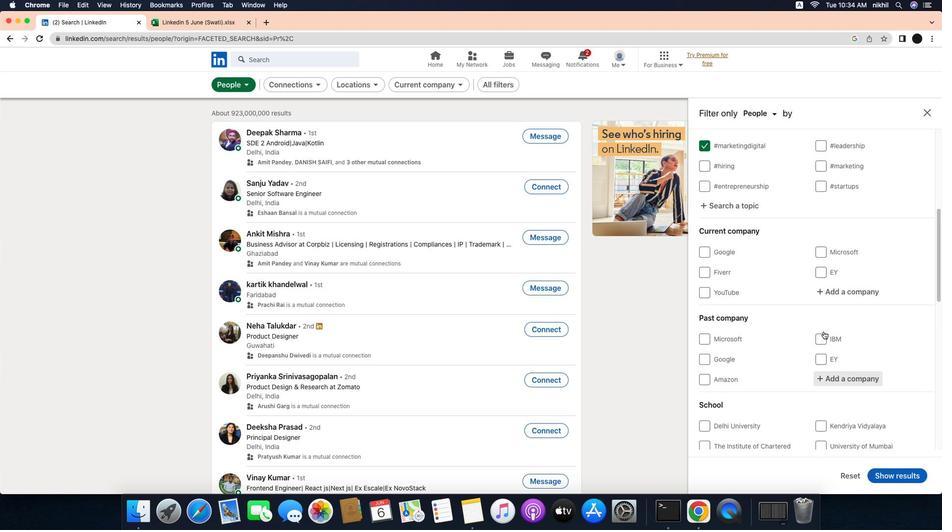 
Action: Mouse moved to (854, 300)
Screenshot: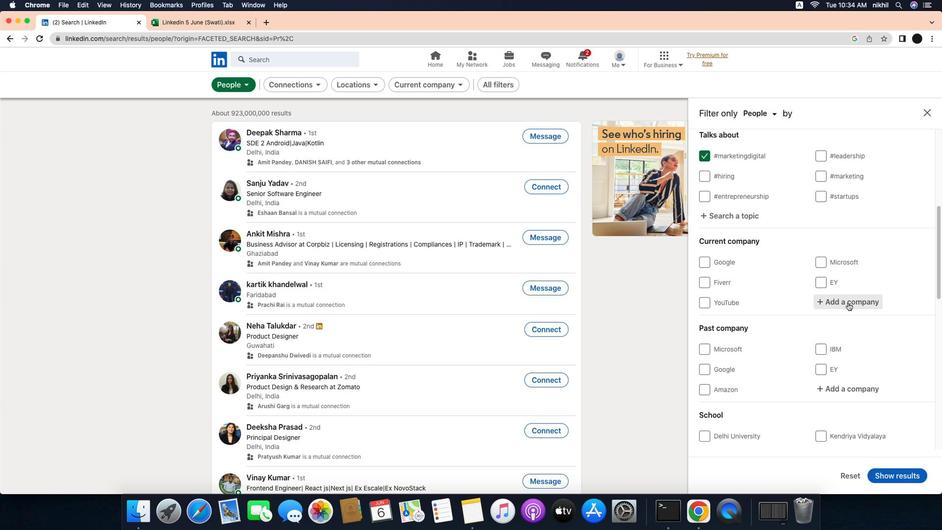 
Action: Mouse pressed left at (854, 300)
Screenshot: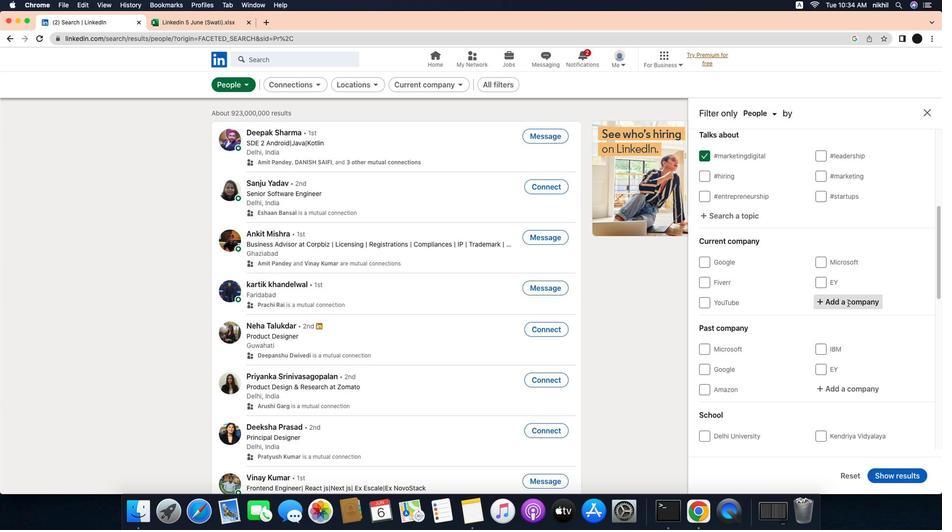 
Action: Mouse moved to (866, 298)
Screenshot: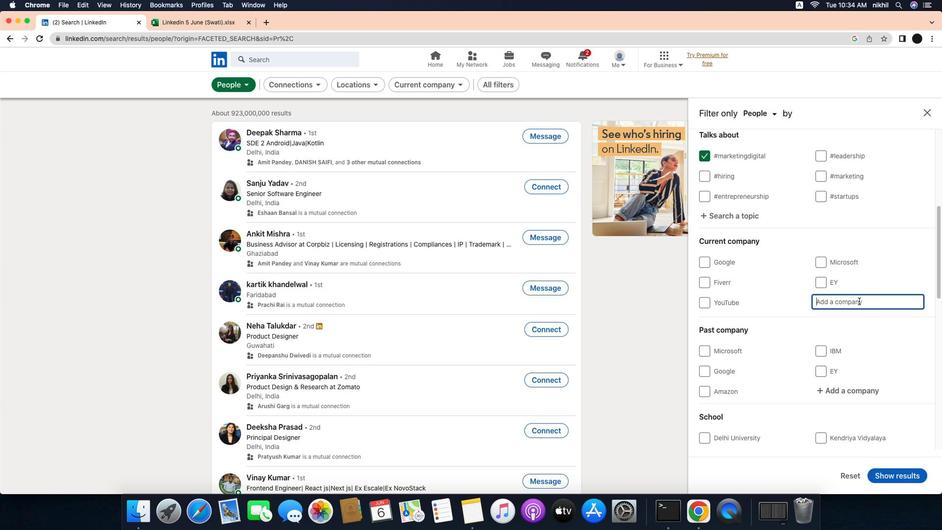 
Action: Mouse pressed left at (866, 298)
Screenshot: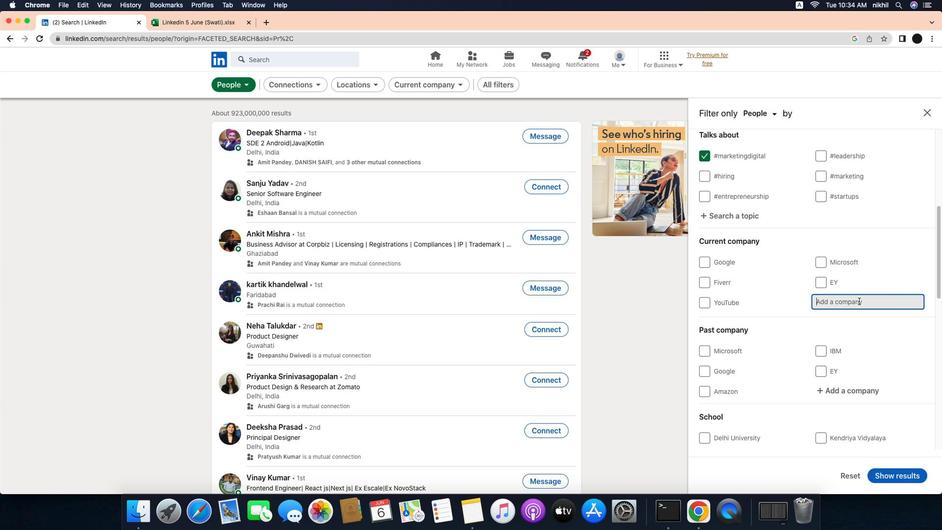 
Action: Mouse moved to (866, 299)
Screenshot: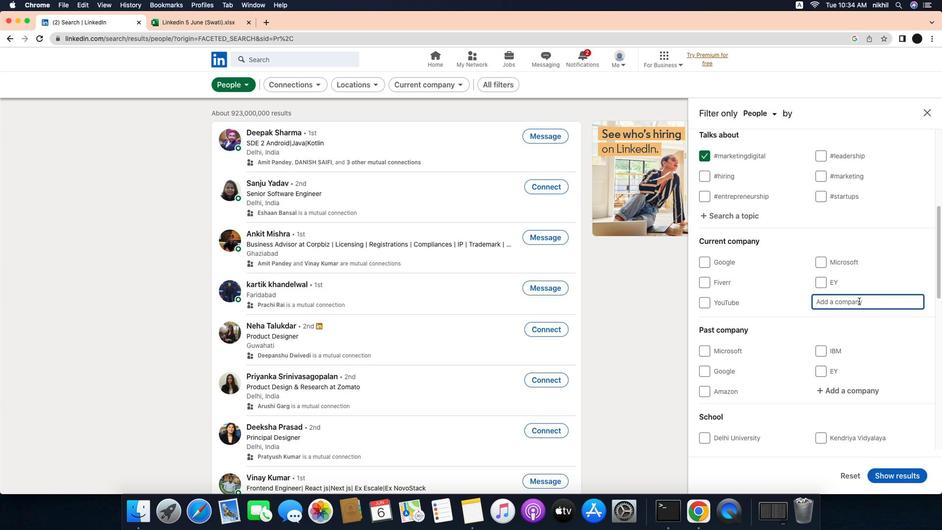 
Action: Key pressed Key.caps_lock'J''L''L'Key.space'I'Key.caps_lock'n''d''i''a'
Screenshot: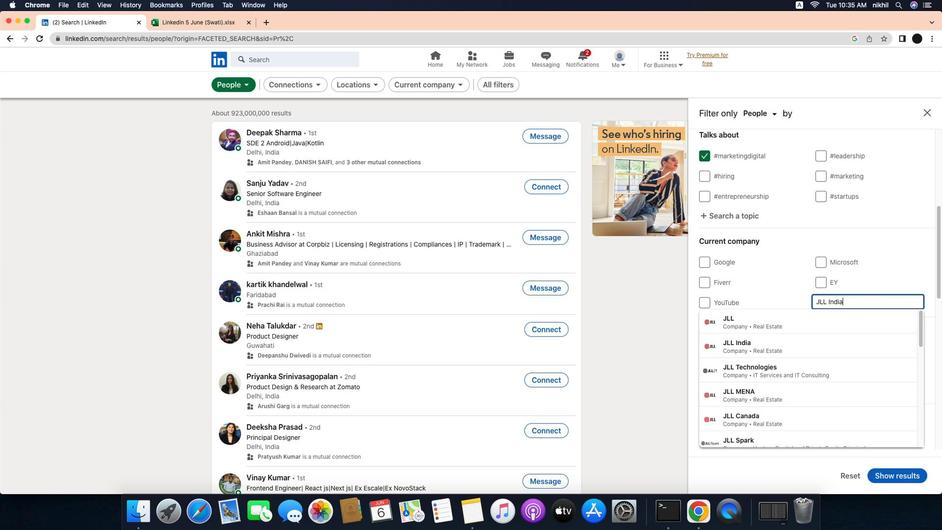 
Action: Mouse moved to (841, 318)
Screenshot: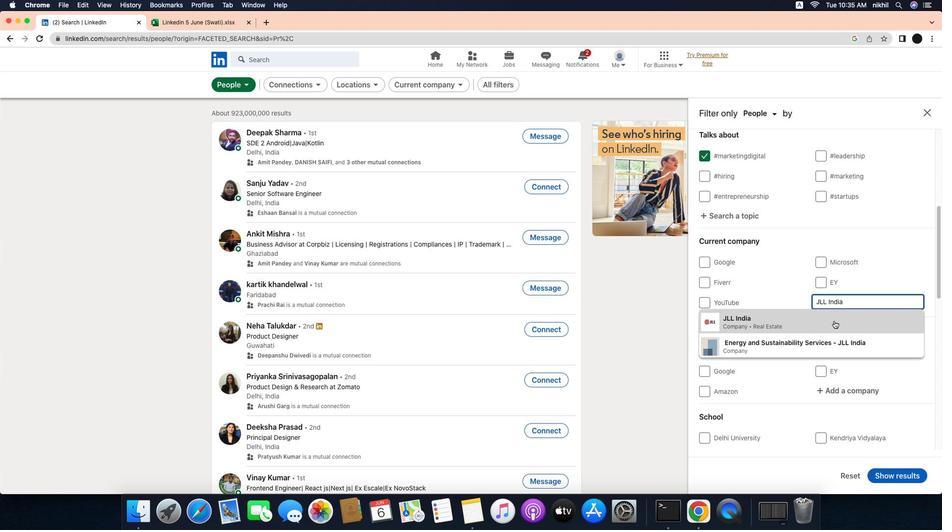 
Action: Mouse pressed left at (841, 318)
Screenshot: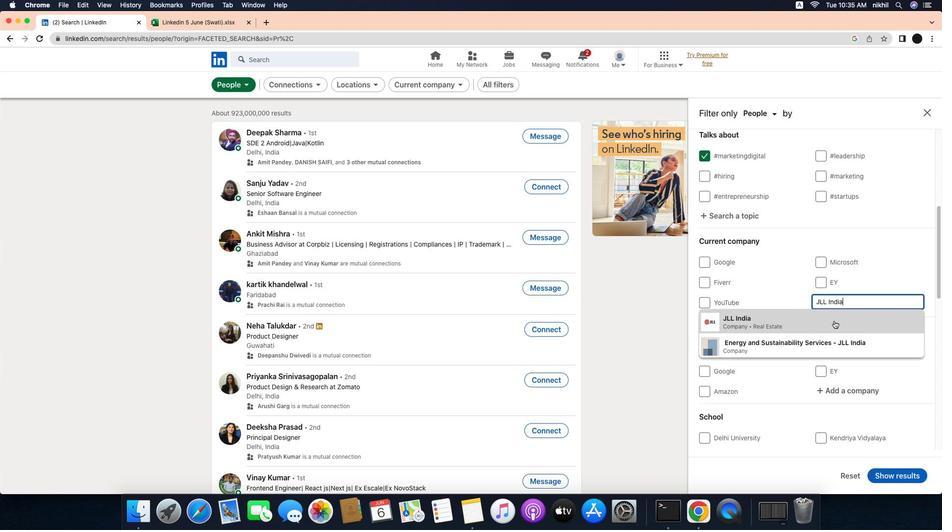 
Action: Mouse moved to (845, 337)
Screenshot: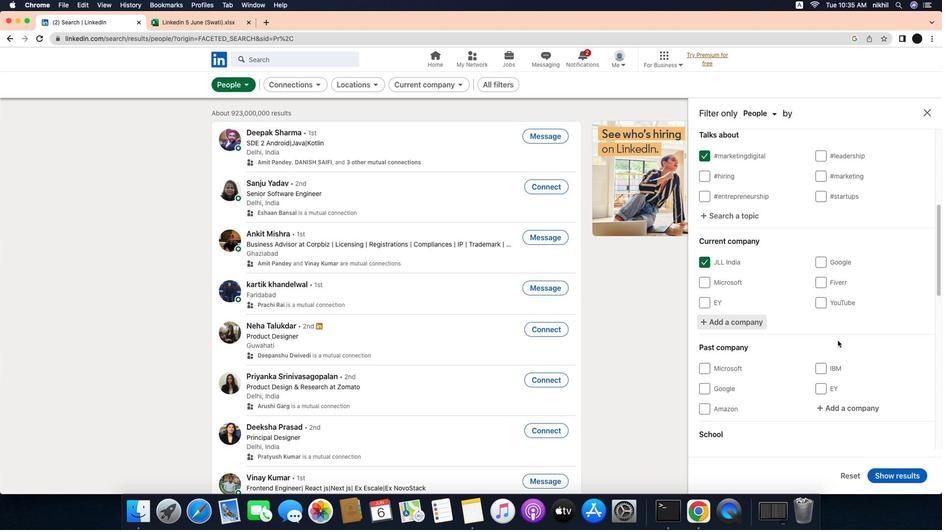 
Action: Mouse scrolled (845, 337) with delta (5, 6)
Screenshot: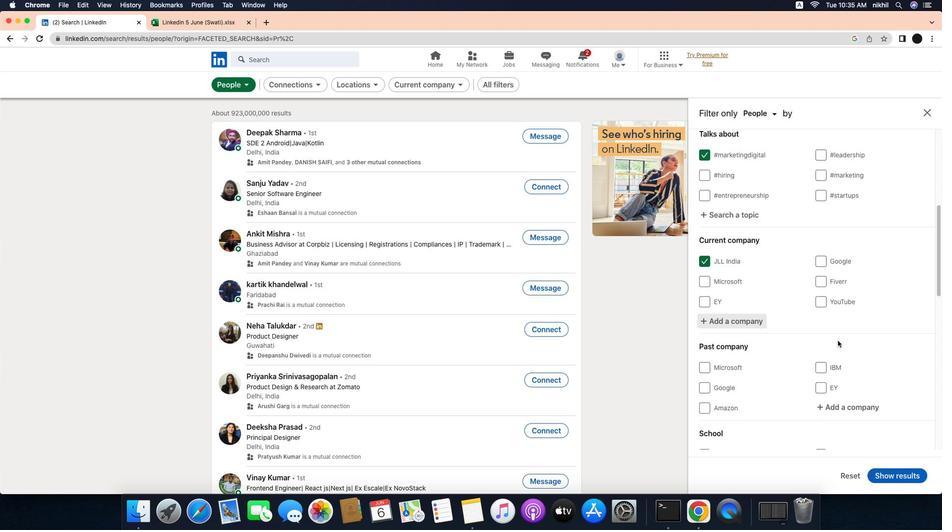 
Action: Mouse scrolled (845, 337) with delta (5, 6)
Screenshot: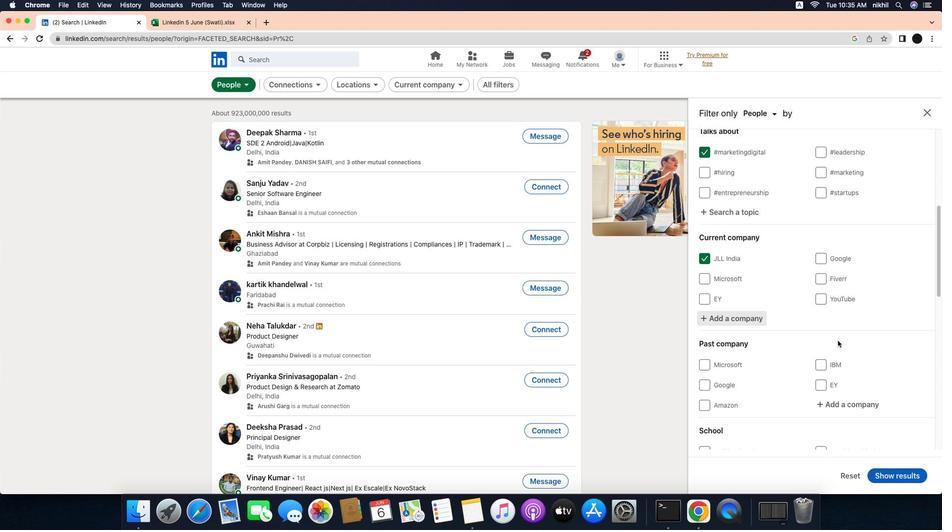
Action: Mouse scrolled (845, 337) with delta (5, 6)
Screenshot: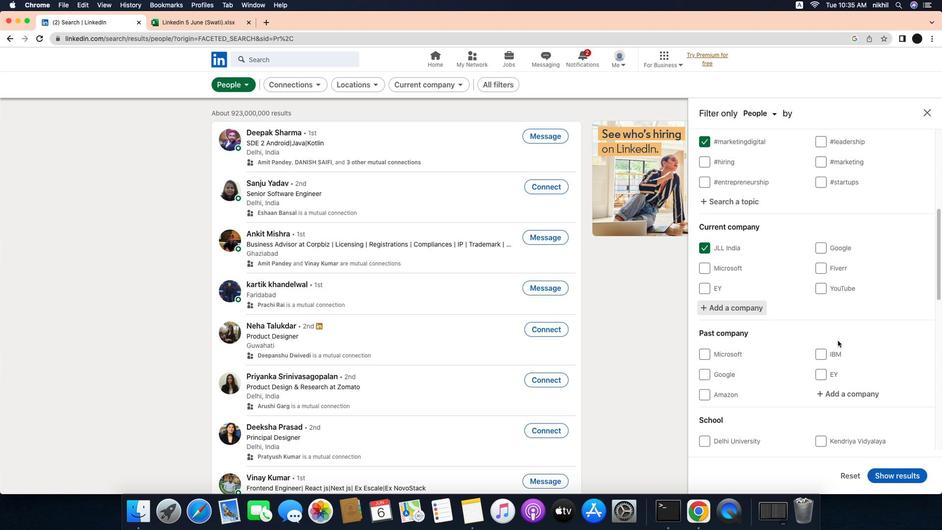 
Action: Mouse scrolled (845, 337) with delta (5, 6)
Screenshot: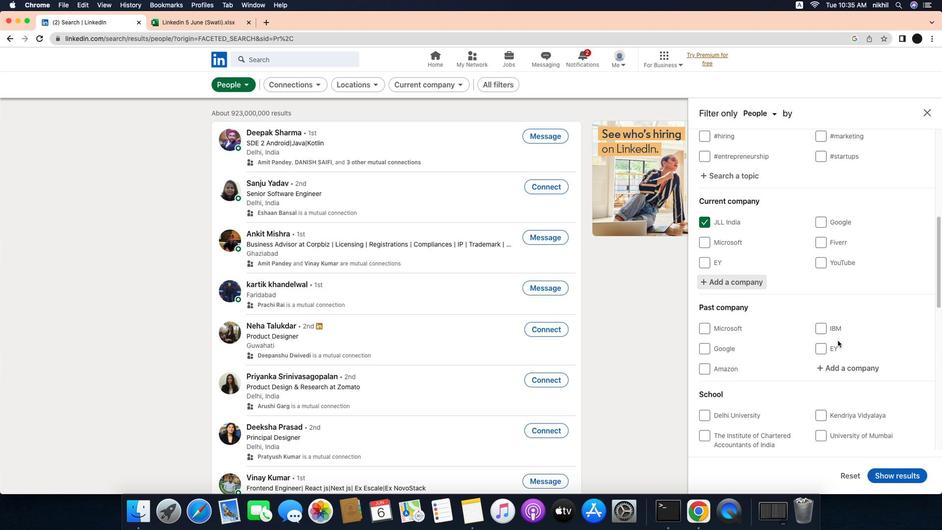 
Action: Mouse scrolled (845, 337) with delta (5, 6)
Screenshot: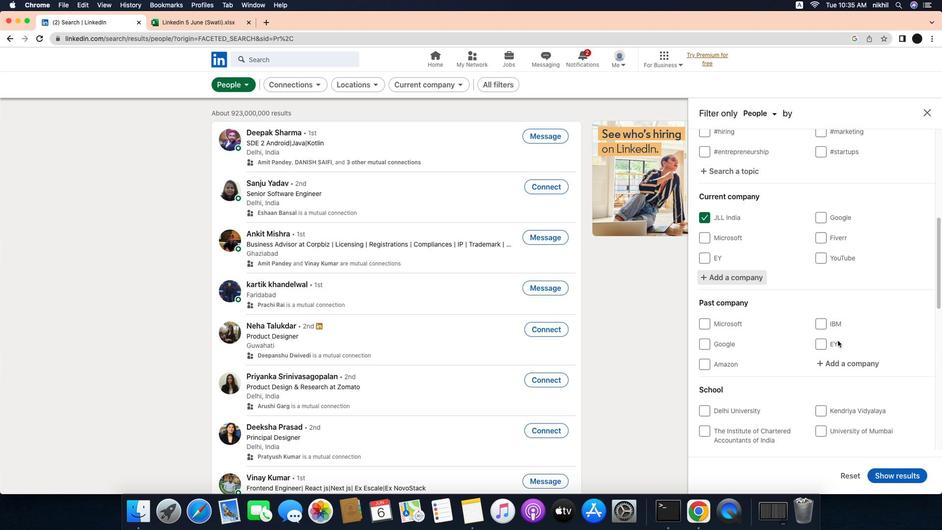 
Action: Mouse scrolled (845, 337) with delta (5, 6)
Screenshot: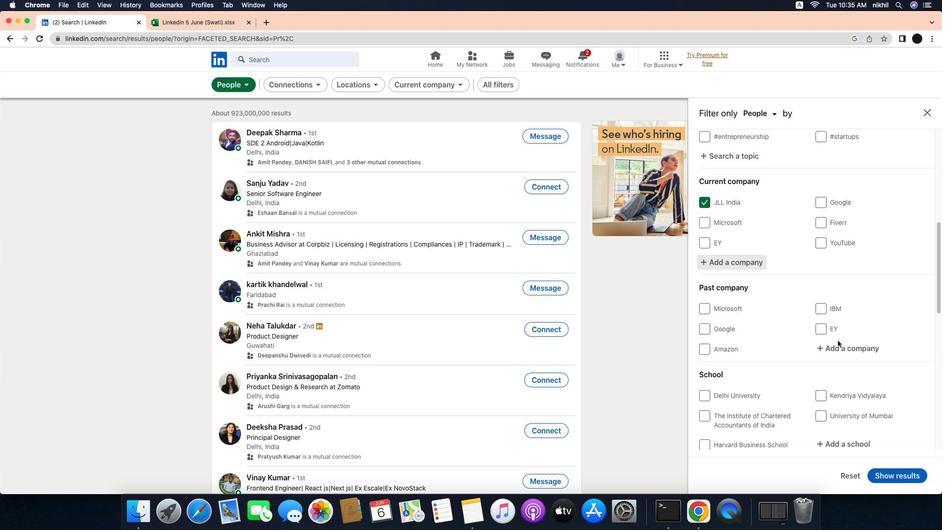 
Action: Mouse scrolled (845, 337) with delta (5, 5)
Screenshot: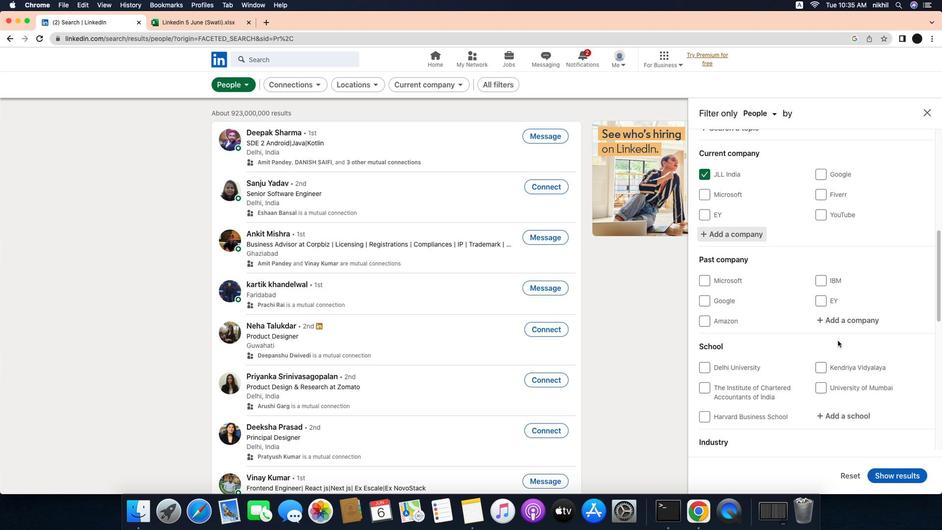 
Action: Mouse scrolled (845, 337) with delta (5, 6)
Screenshot: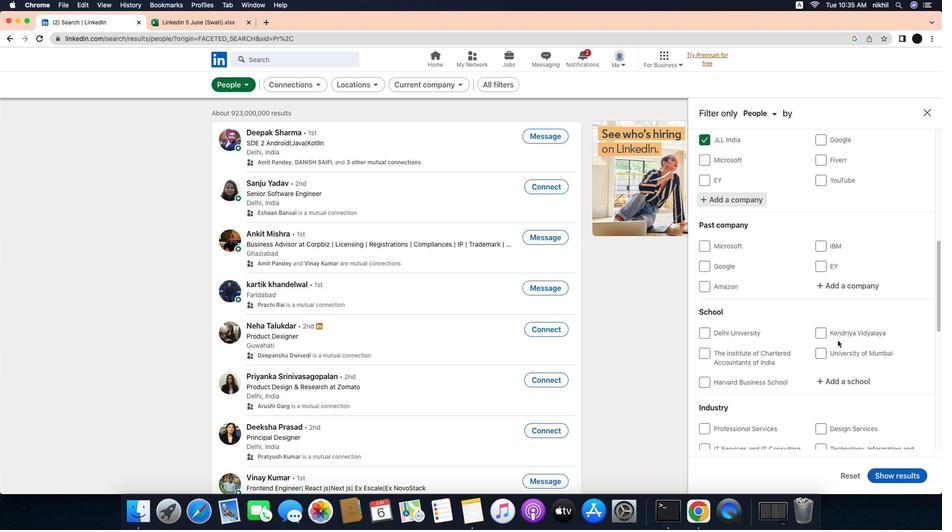 
Action: Mouse scrolled (845, 337) with delta (5, 6)
Screenshot: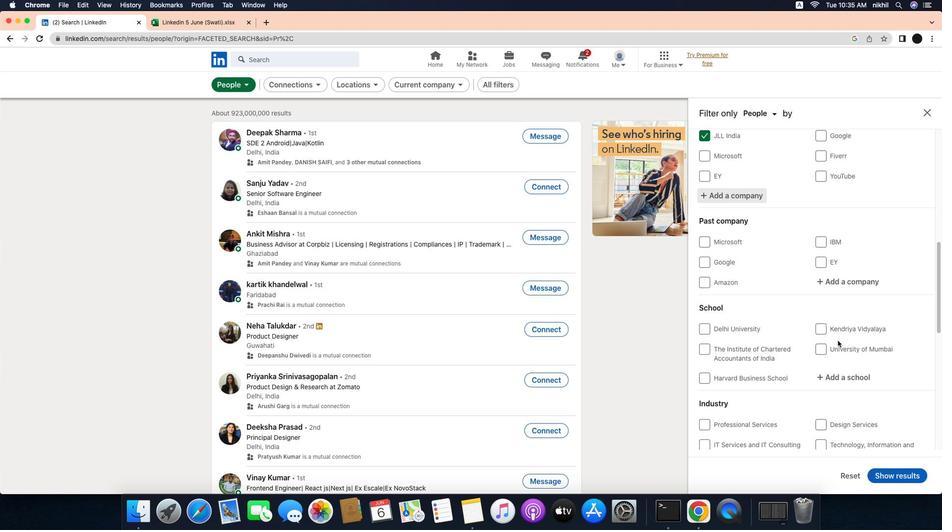 
Action: Mouse moved to (844, 363)
Screenshot: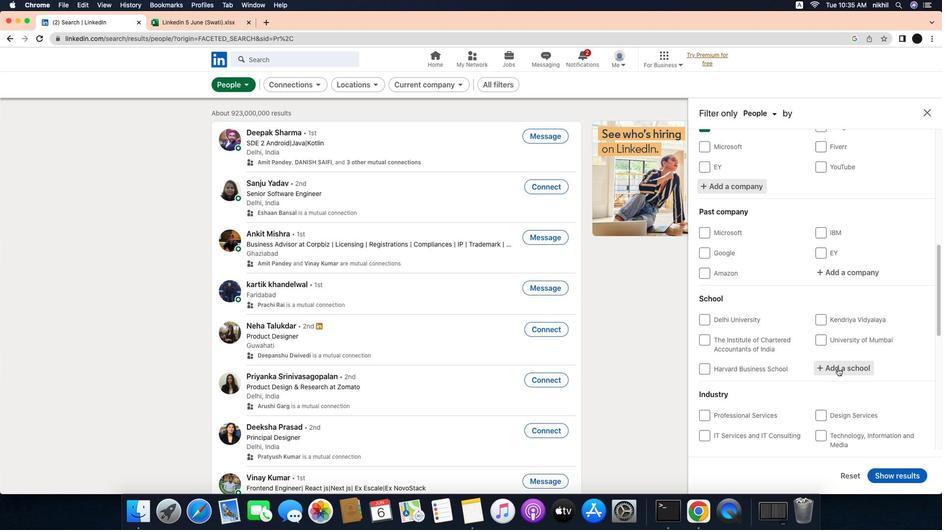 
Action: Mouse pressed left at (844, 363)
Screenshot: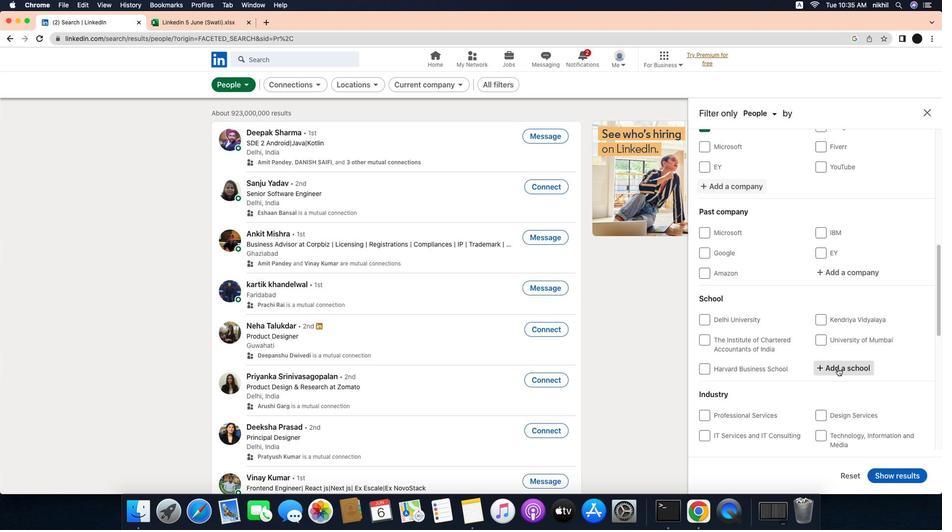
Action: Mouse moved to (860, 365)
Screenshot: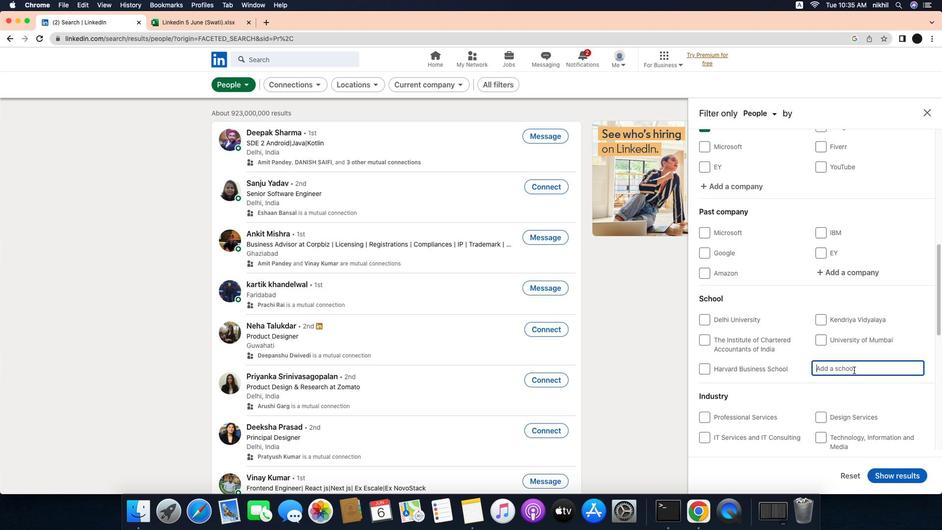 
Action: Mouse pressed left at (860, 365)
Screenshot: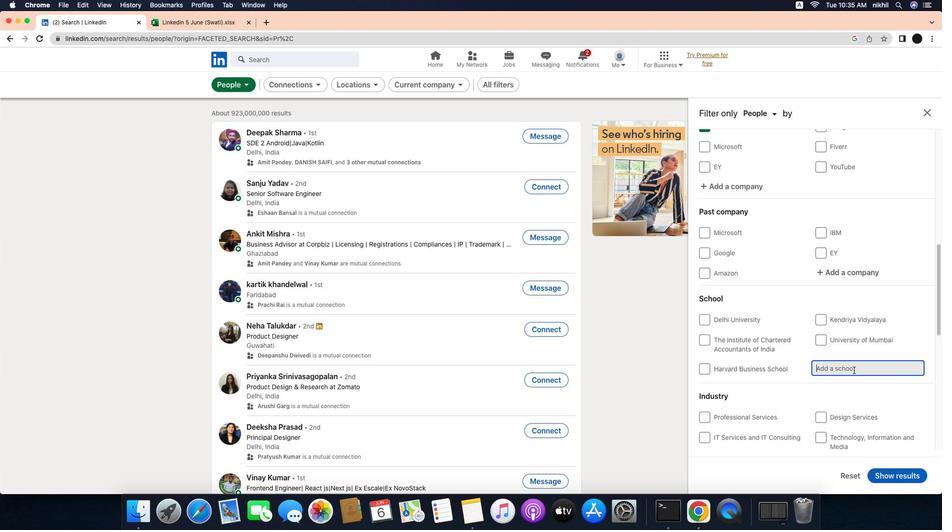 
Action: Mouse moved to (861, 365)
Screenshot: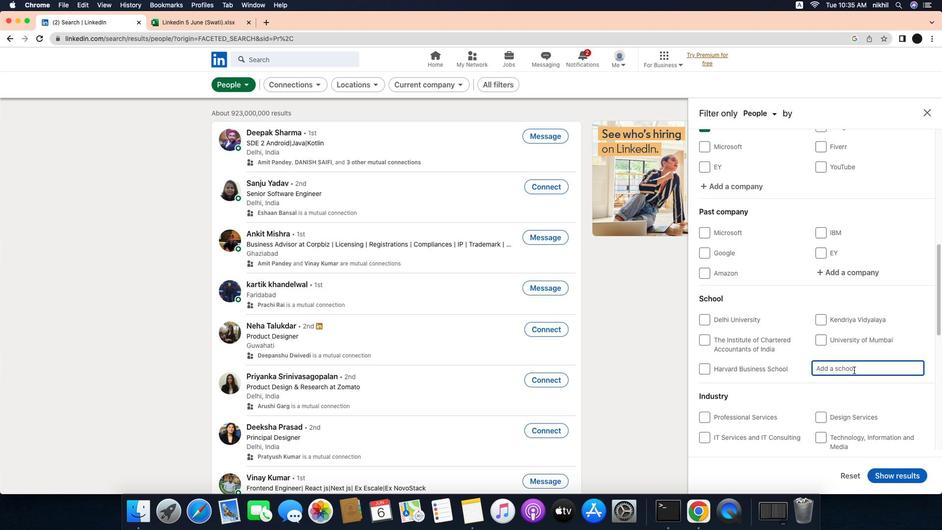 
Action: Key pressed Key.caps_lock'D'Key.caps_lock'e''s''h'Key.spaceKey.caps_lock'B'Key.caps_lock'h''a''g''a''t'Key.spaceKey.caps_lock'U'Key.caps_lock'n''i''v''e''r''s''i''t''y'
Screenshot: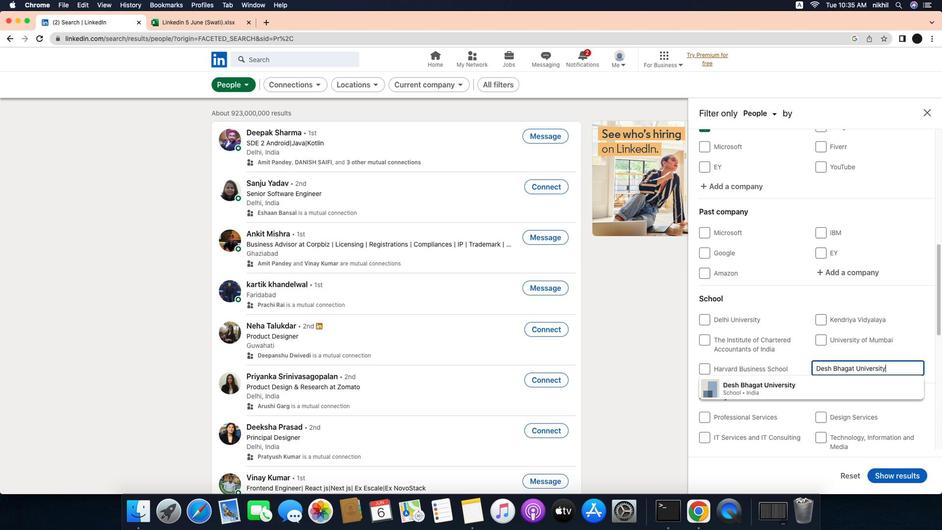 
Action: Mouse moved to (821, 384)
Screenshot: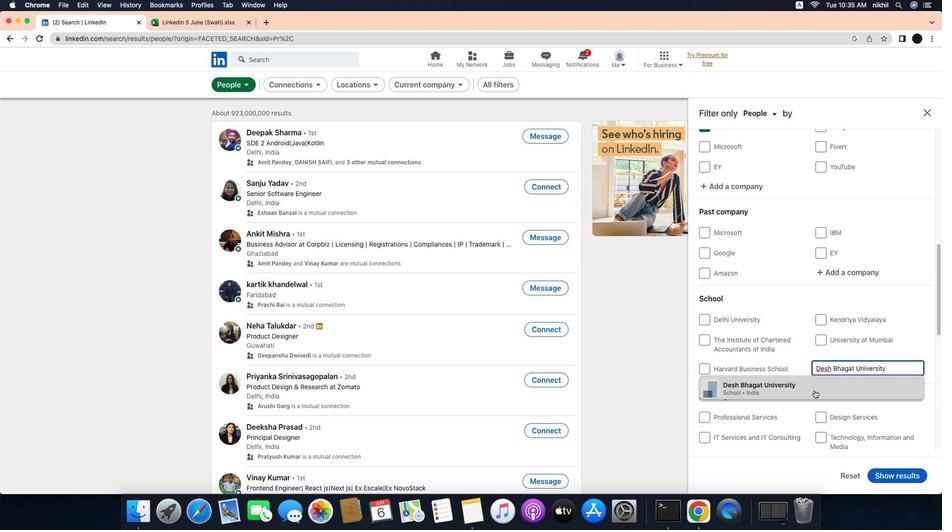 
Action: Mouse pressed left at (821, 384)
Screenshot: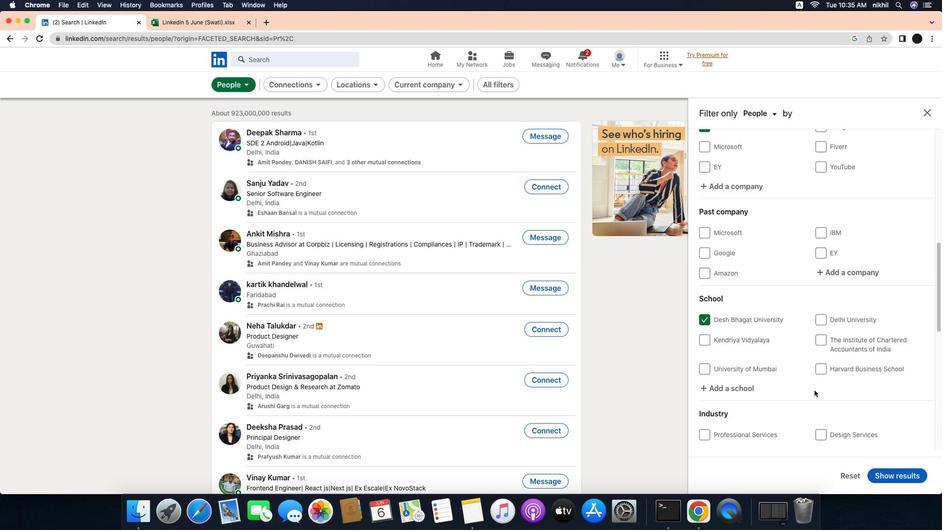 
Action: Mouse moved to (835, 382)
Screenshot: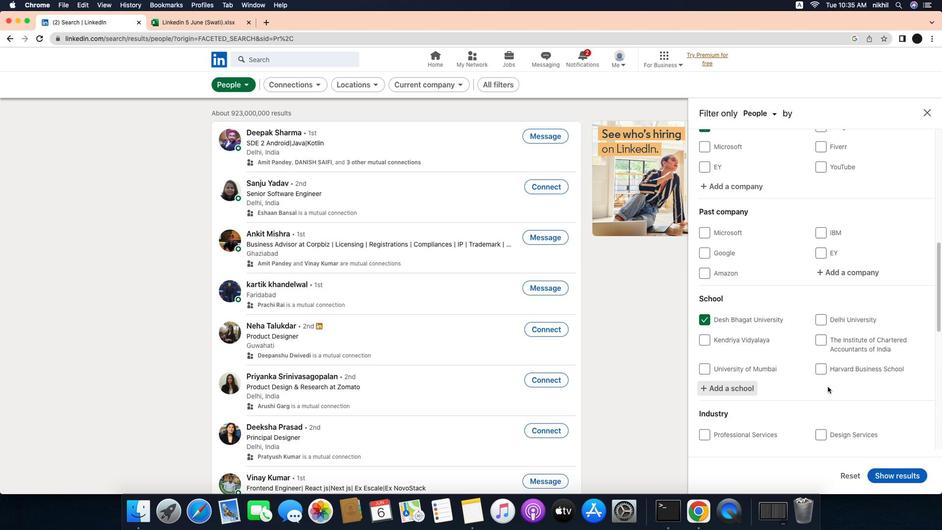 
Action: Mouse scrolled (835, 382) with delta (5, 6)
Screenshot: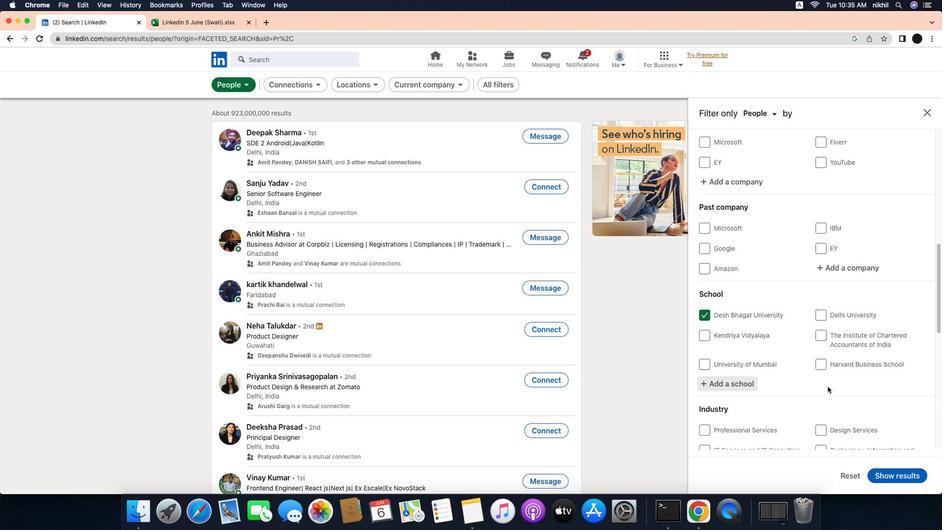 
Action: Mouse scrolled (835, 382) with delta (5, 6)
Screenshot: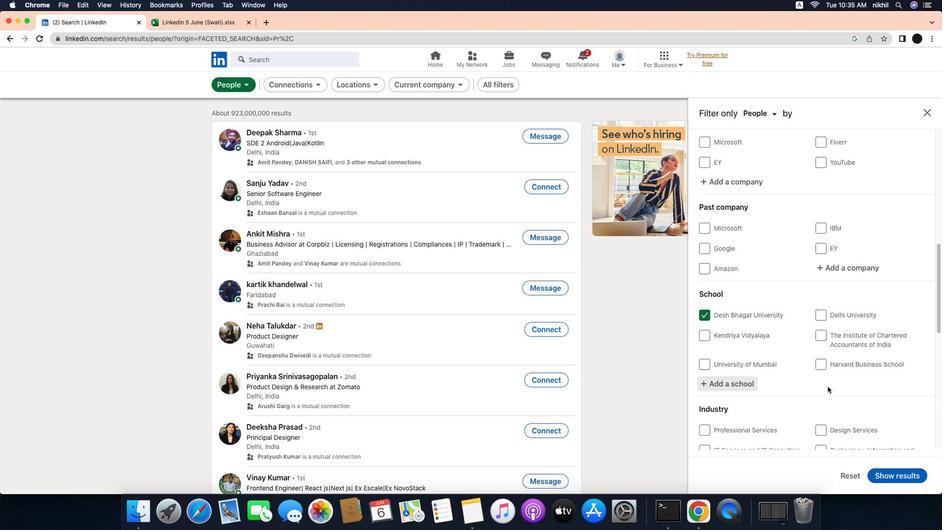 
Action: Mouse scrolled (835, 382) with delta (5, 5)
Screenshot: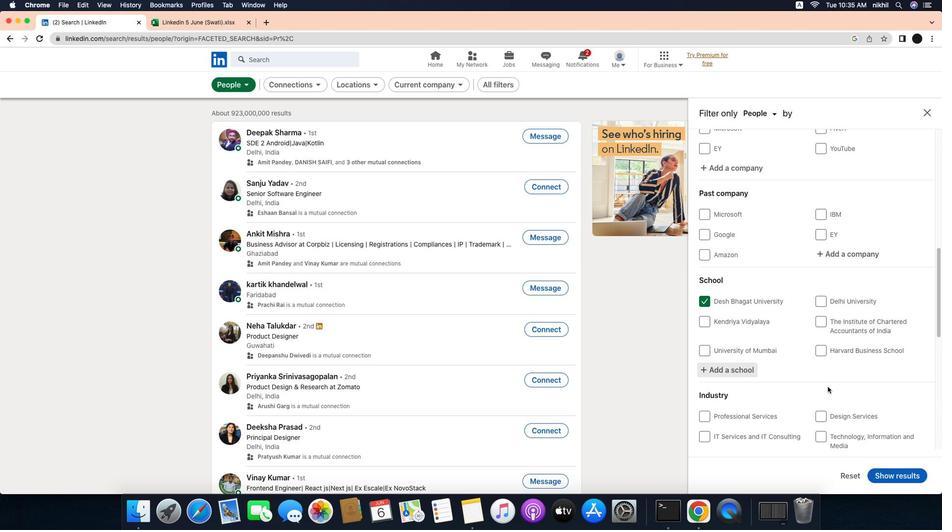 
Action: Mouse scrolled (835, 382) with delta (5, 5)
Screenshot: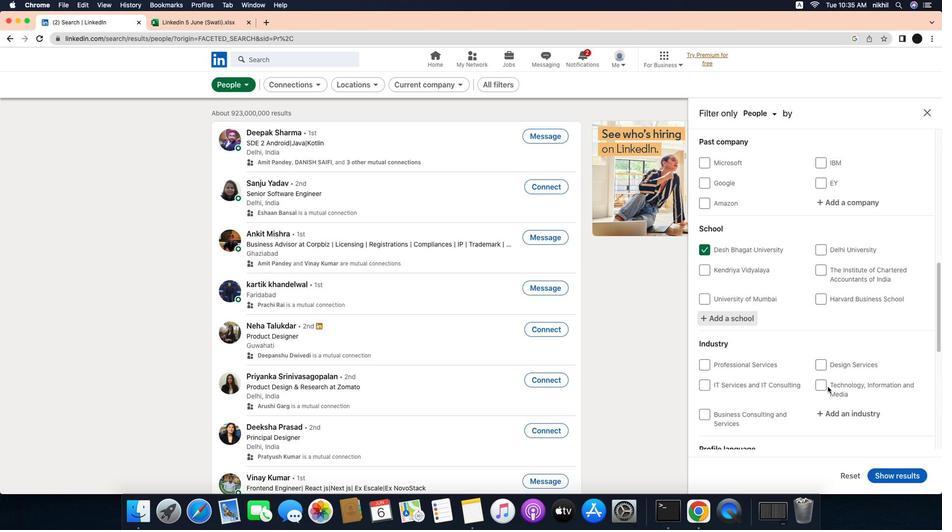 
Action: Mouse moved to (858, 328)
Screenshot: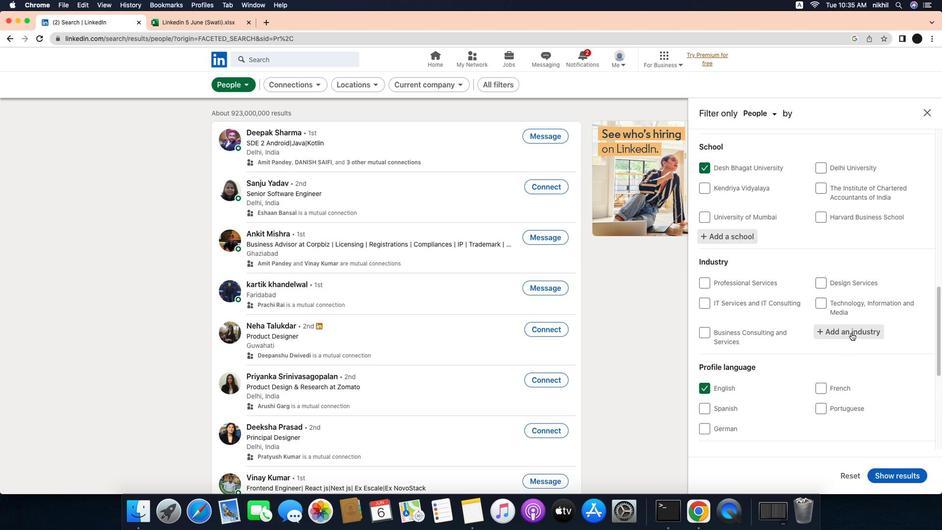 
Action: Mouse pressed left at (858, 328)
Screenshot: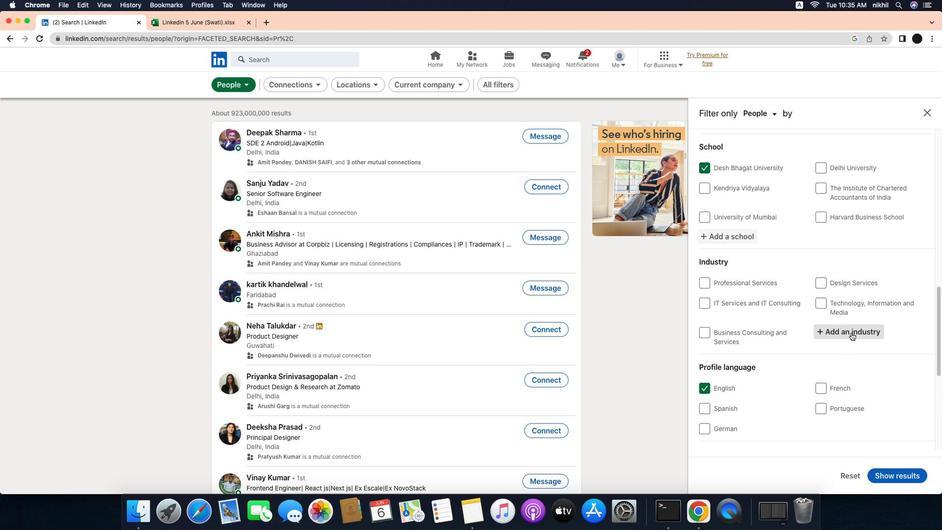 
Action: Mouse moved to (874, 327)
Screenshot: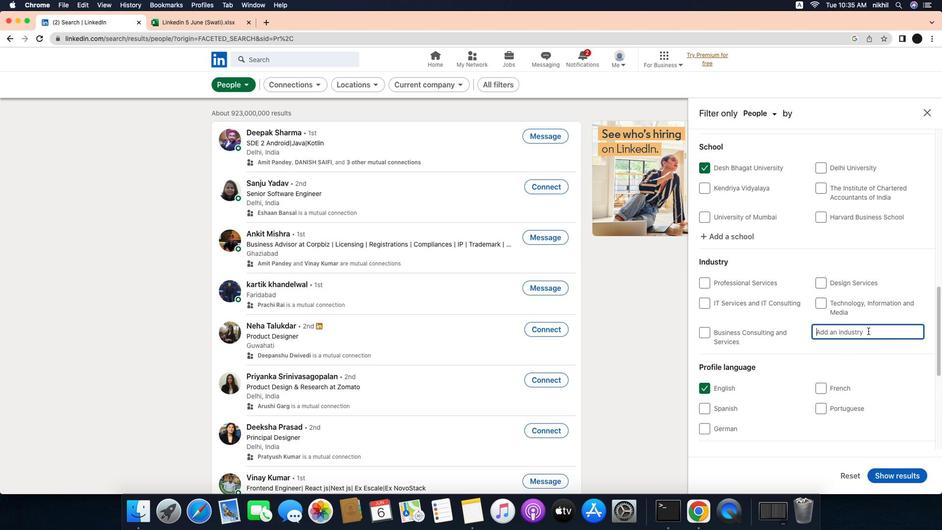 
Action: Mouse pressed left at (874, 327)
Screenshot: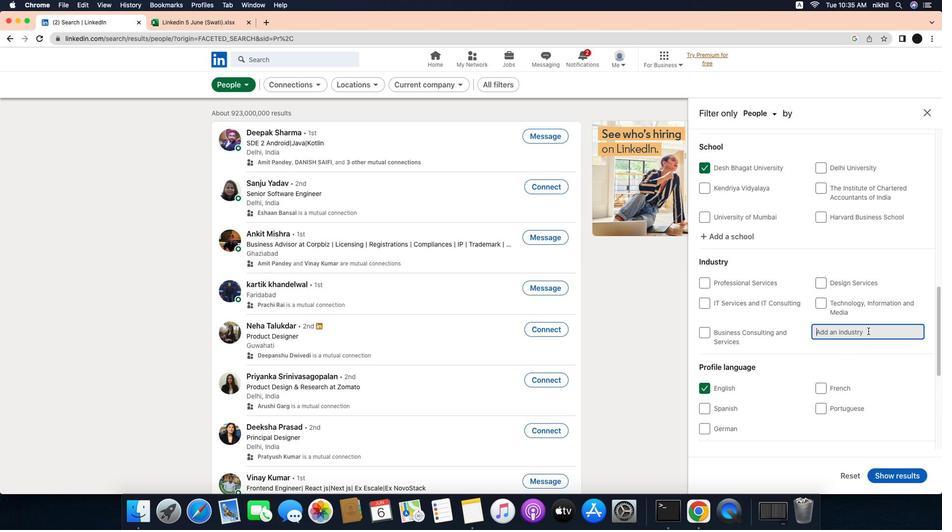 
Action: Mouse moved to (874, 327)
Screenshot: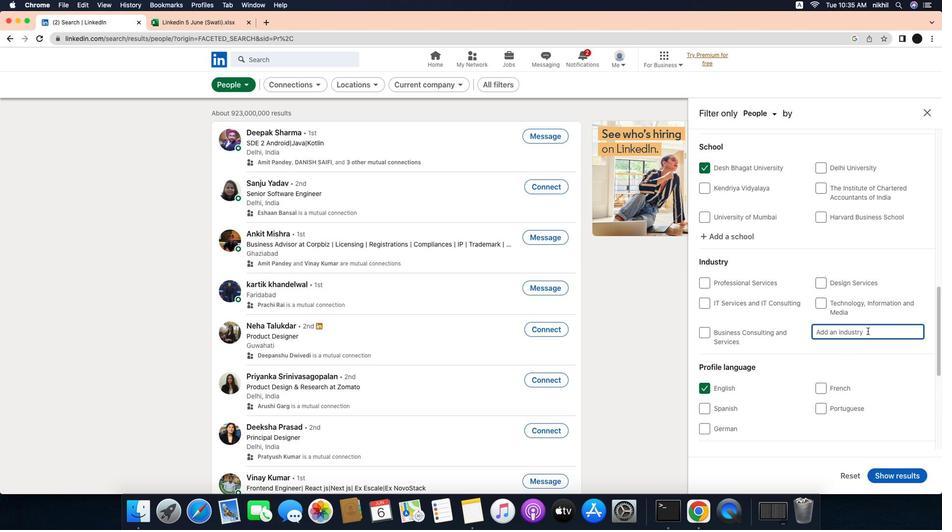
Action: Key pressed Key.caps_lock'M'Key.caps_lock'e''d''i''a'Key.spaceKey.caps_lock'P'Key.caps_lock'r''o''d''u''c''t''i''o''n'
Screenshot: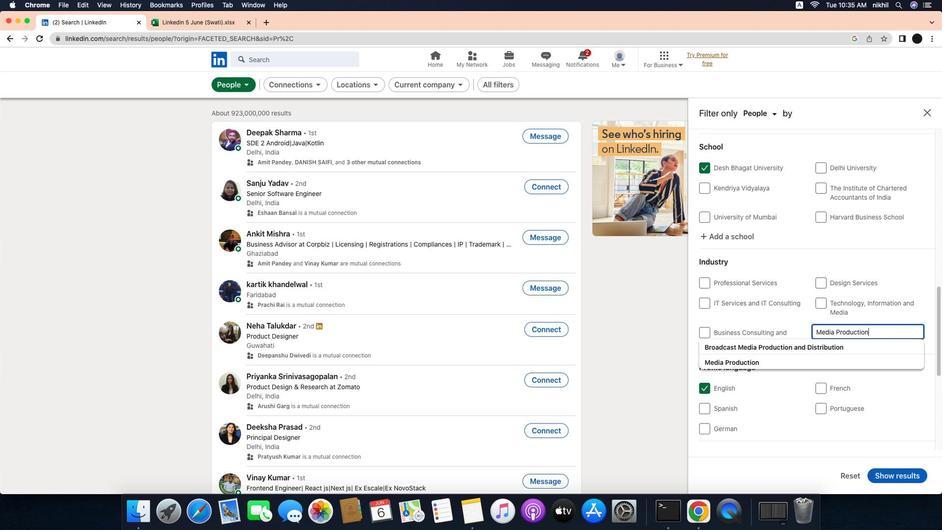 
Action: Mouse moved to (828, 341)
Screenshot: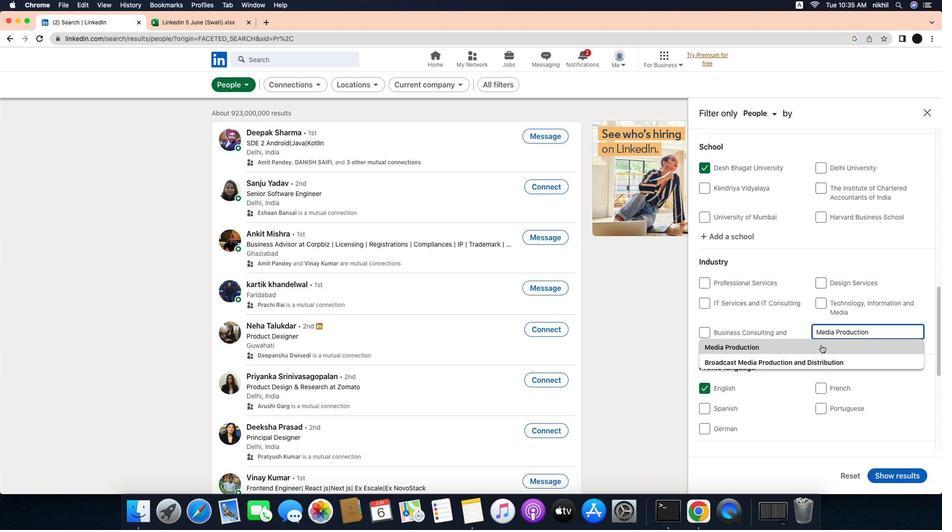 
Action: Mouse pressed left at (828, 341)
Screenshot: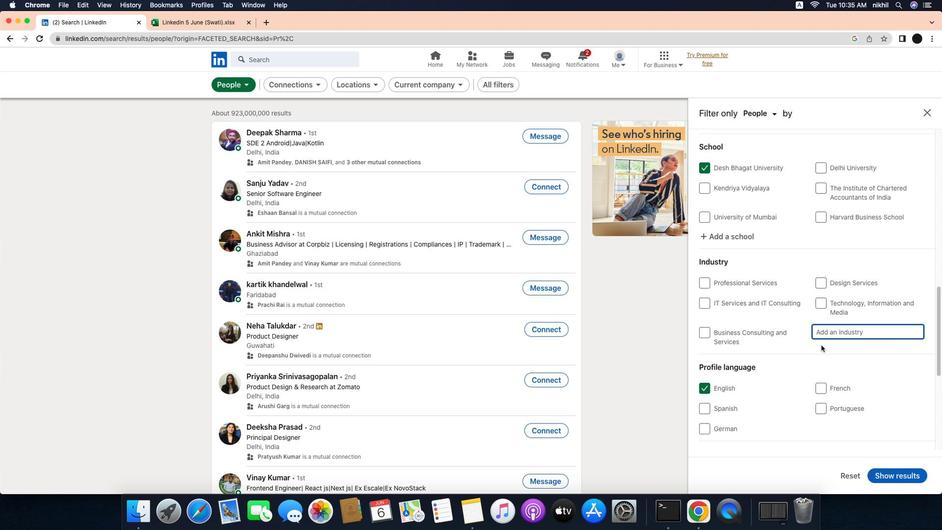 
Action: Mouse moved to (818, 333)
Screenshot: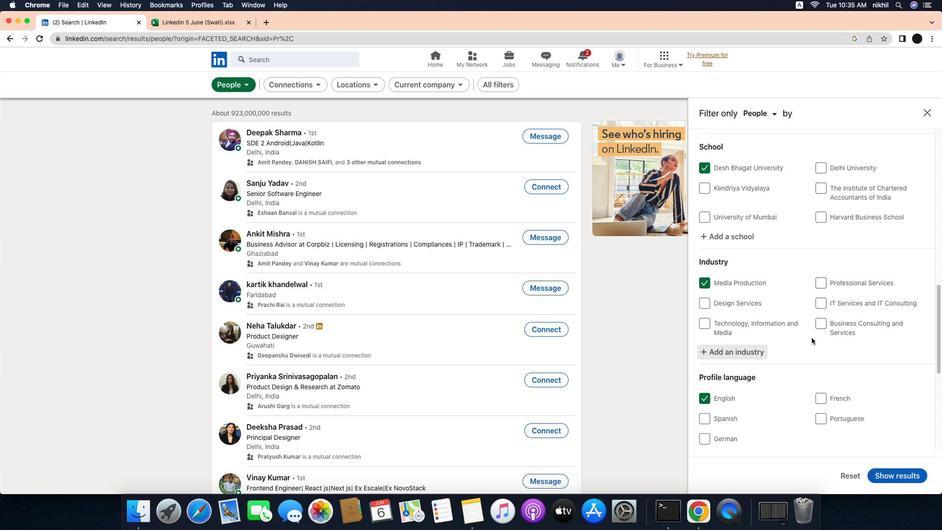 
Action: Mouse scrolled (818, 333) with delta (5, 6)
Screenshot: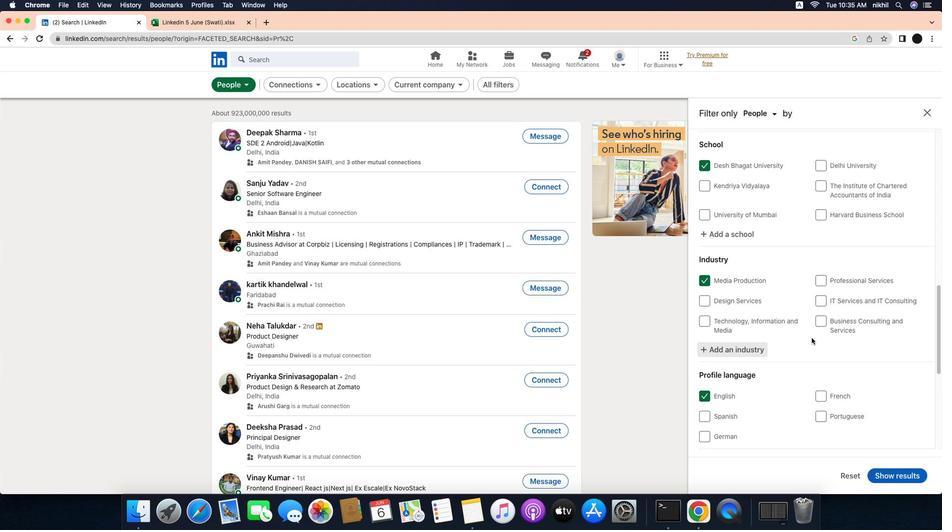 
Action: Mouse scrolled (818, 333) with delta (5, 6)
Screenshot: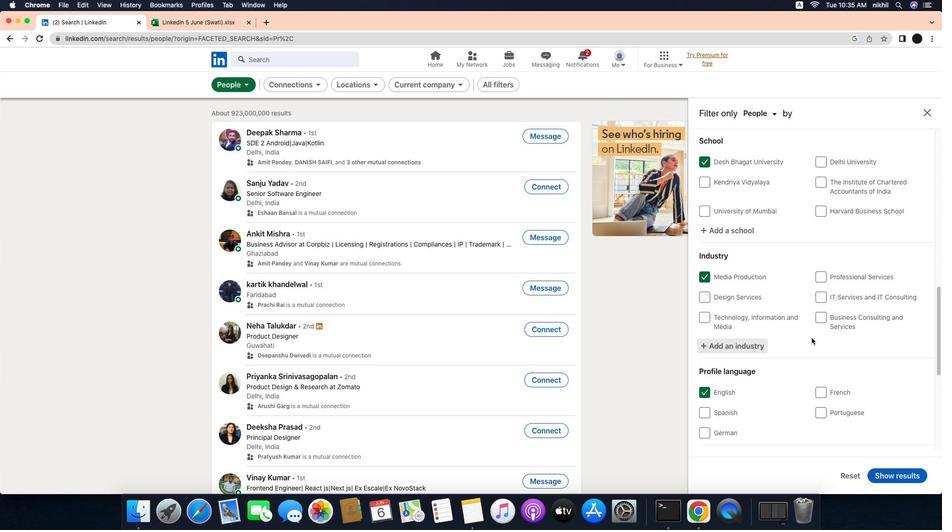 
Action: Mouse scrolled (818, 333) with delta (5, 5)
Screenshot: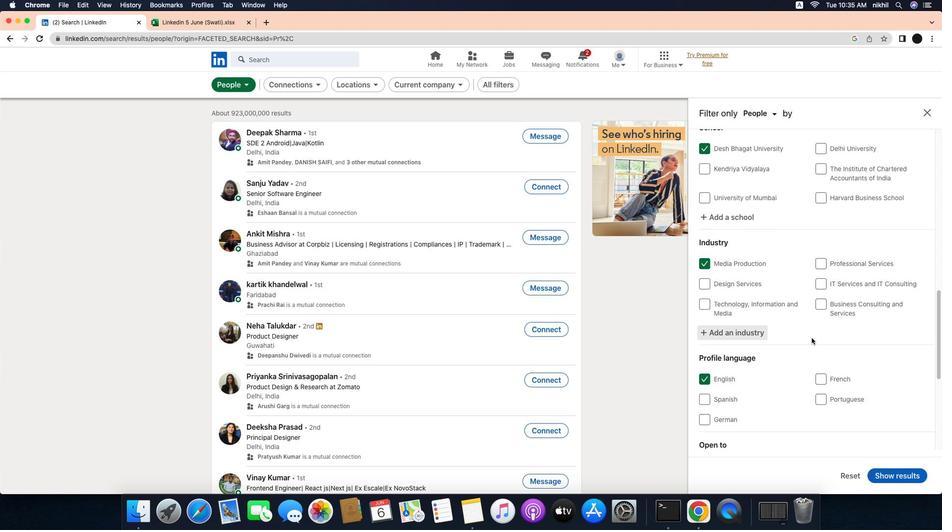 
Action: Mouse scrolled (818, 333) with delta (5, 6)
Screenshot: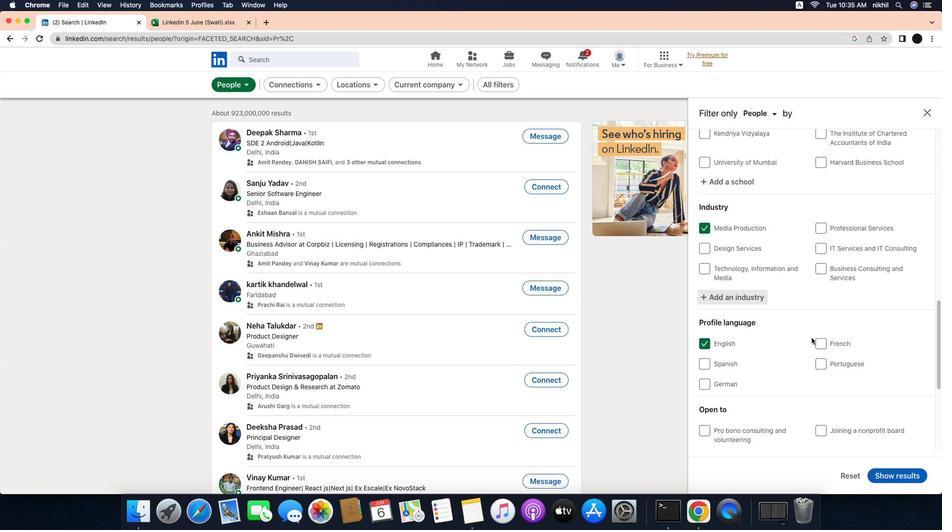 
Action: Mouse scrolled (818, 333) with delta (5, 6)
Screenshot: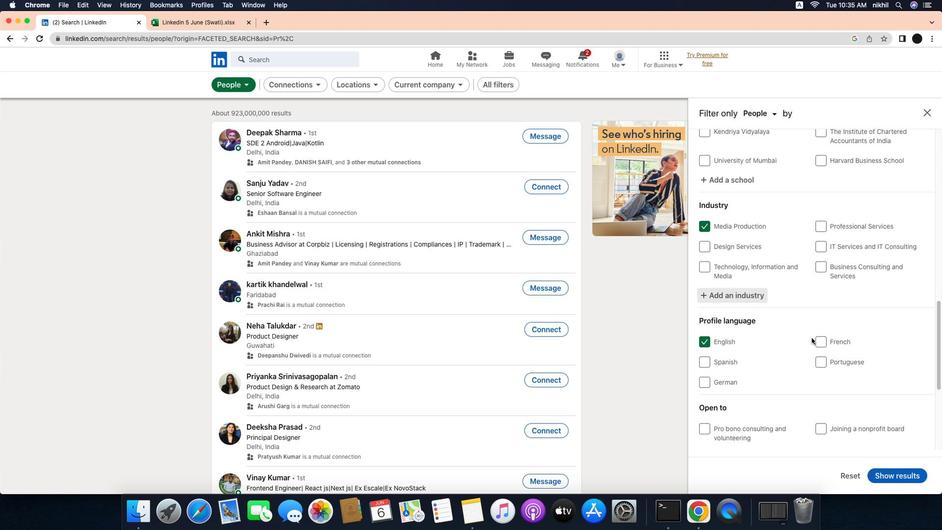 
Action: Mouse scrolled (818, 333) with delta (5, 5)
Screenshot: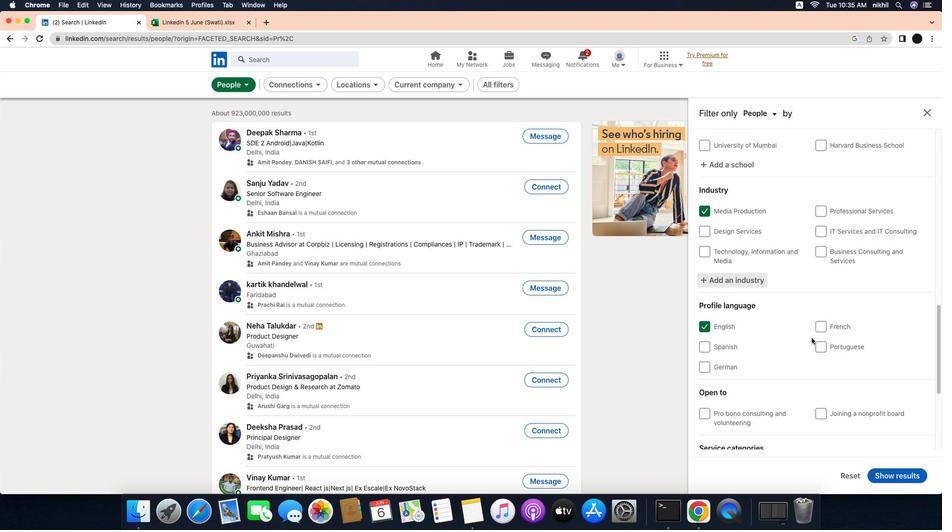 
Action: Mouse scrolled (818, 333) with delta (5, 6)
Screenshot: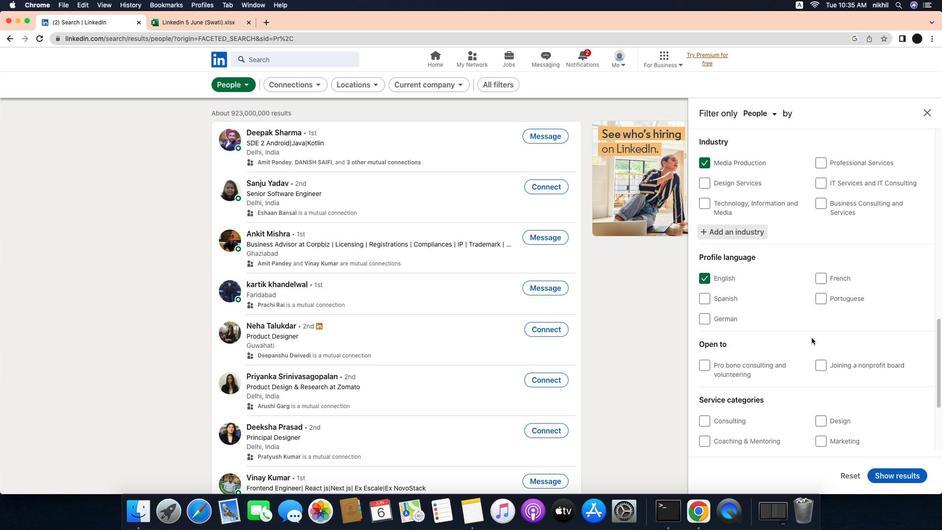 
Action: Mouse scrolled (818, 333) with delta (5, 6)
Screenshot: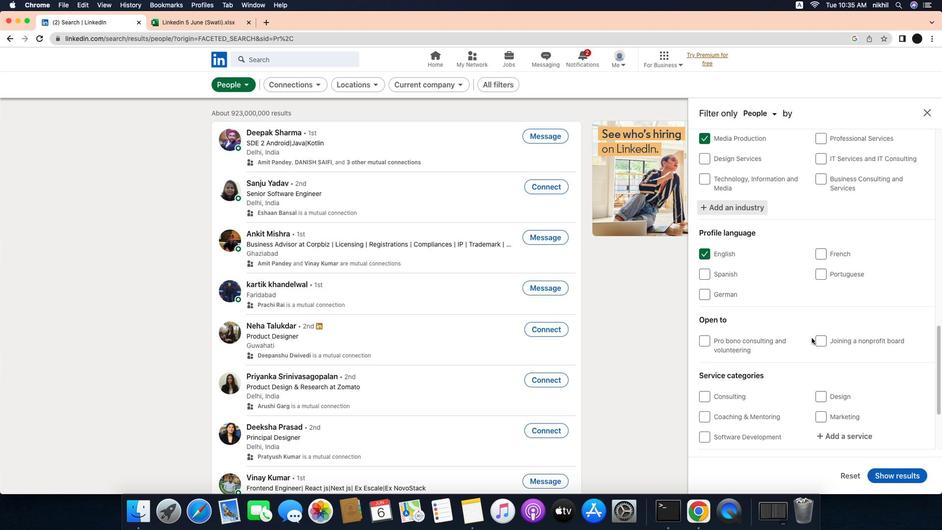 
Action: Mouse scrolled (818, 333) with delta (5, 6)
Screenshot: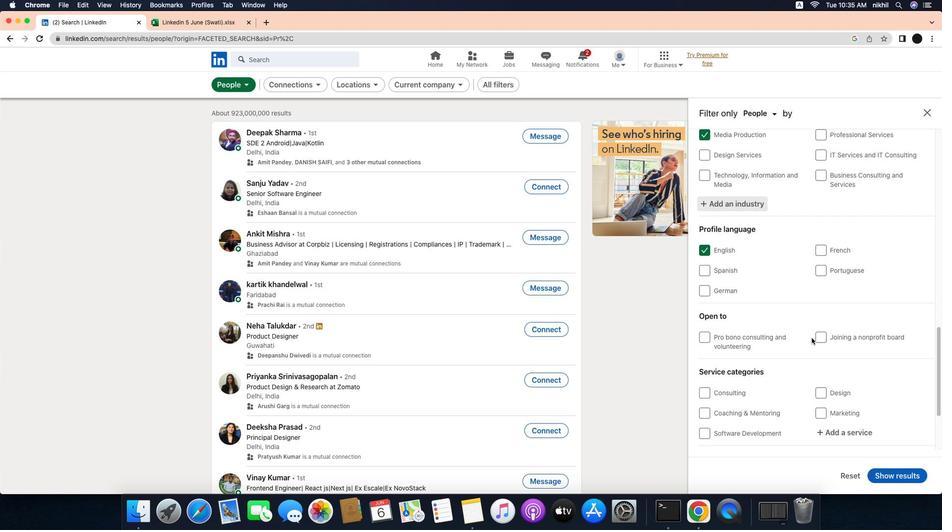
Action: Mouse scrolled (818, 333) with delta (5, 5)
Screenshot: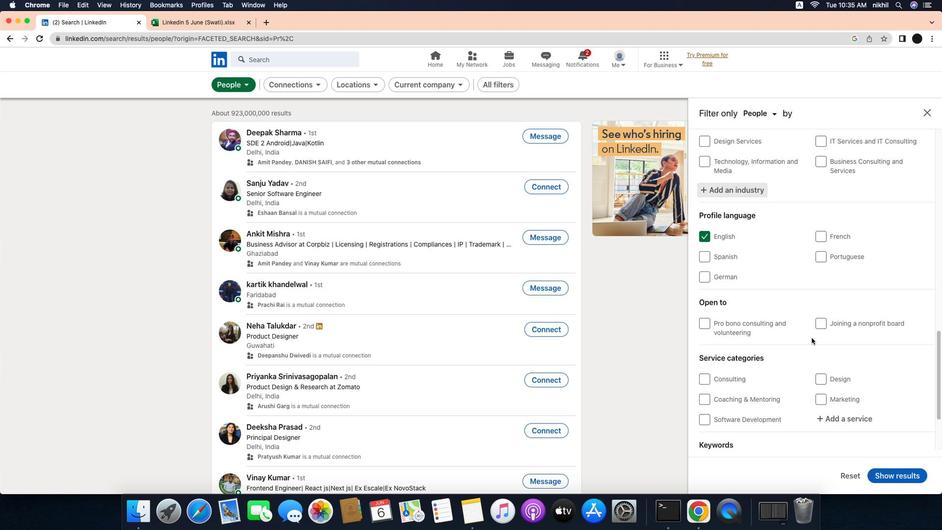 
Action: Mouse scrolled (818, 333) with delta (5, 6)
Screenshot: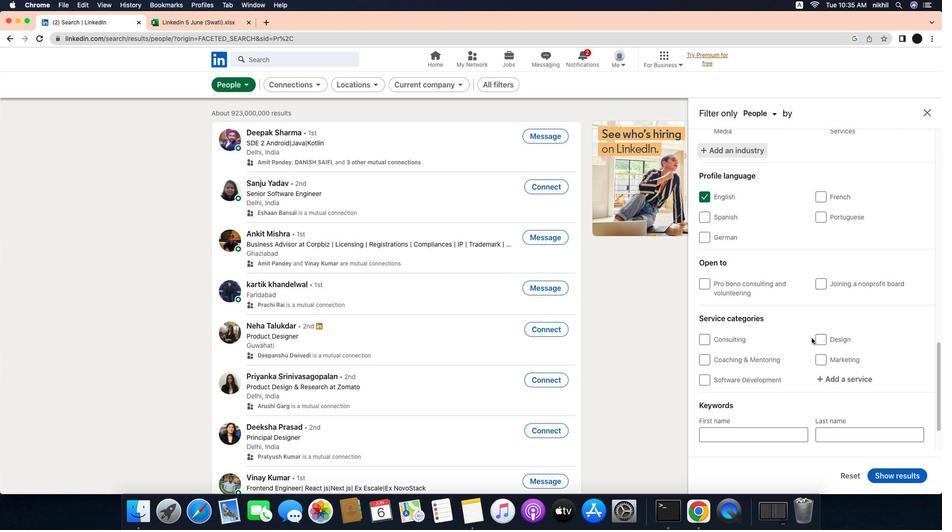 
Action: Mouse scrolled (818, 333) with delta (5, 6)
Screenshot: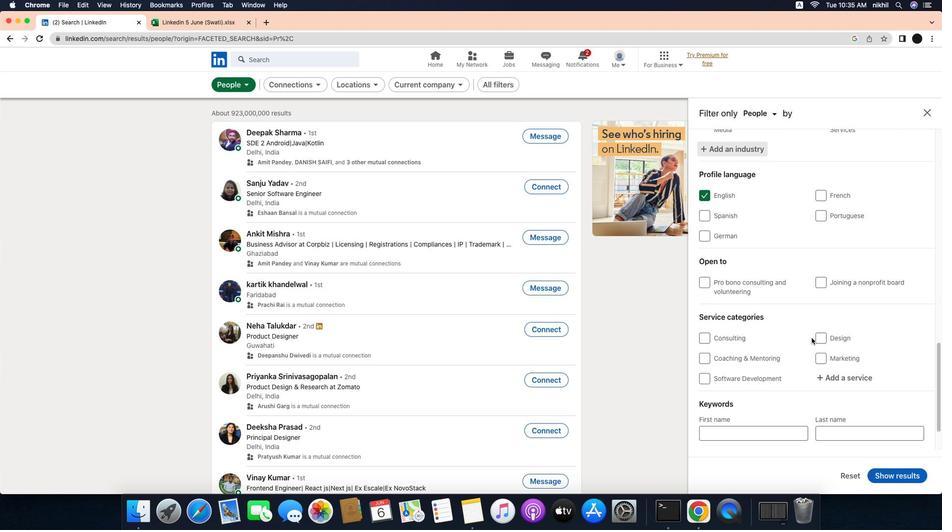 
Action: Mouse scrolled (818, 333) with delta (5, 6)
Screenshot: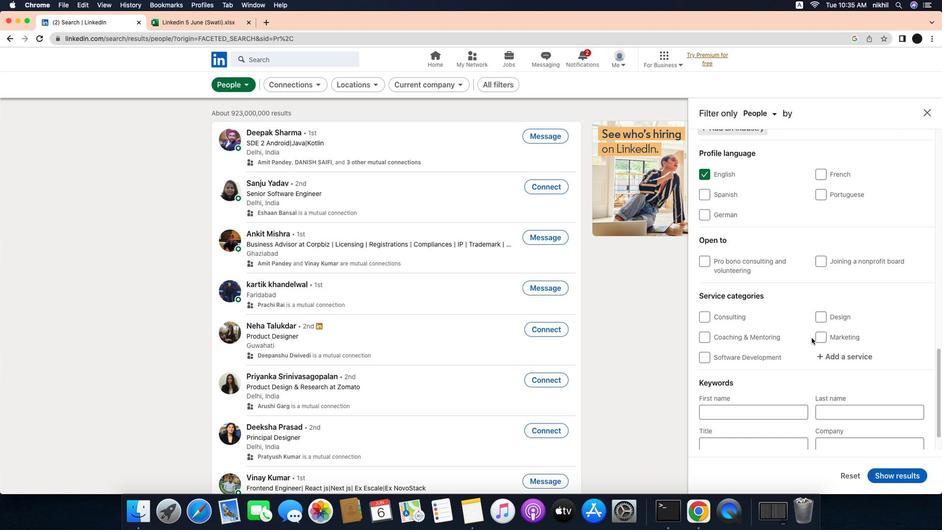 
Action: Mouse moved to (845, 327)
Screenshot: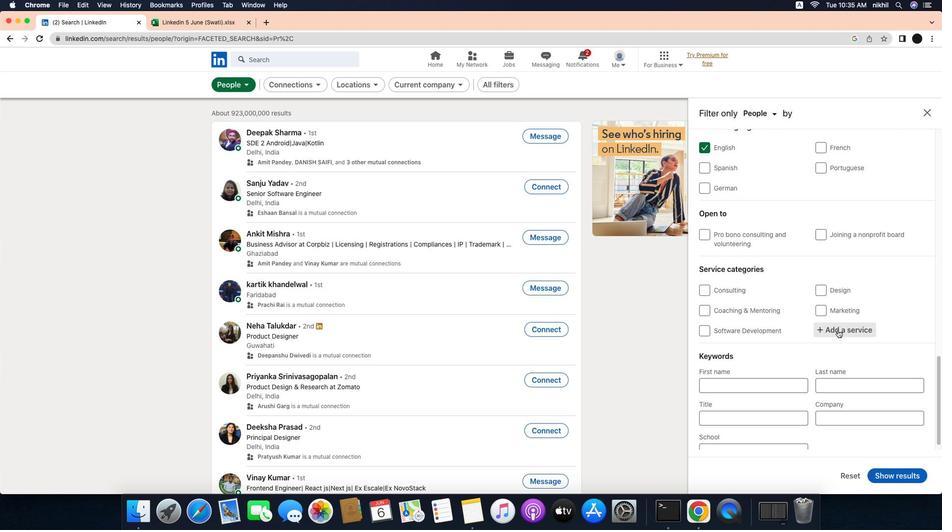 
Action: Mouse pressed left at (845, 327)
Screenshot: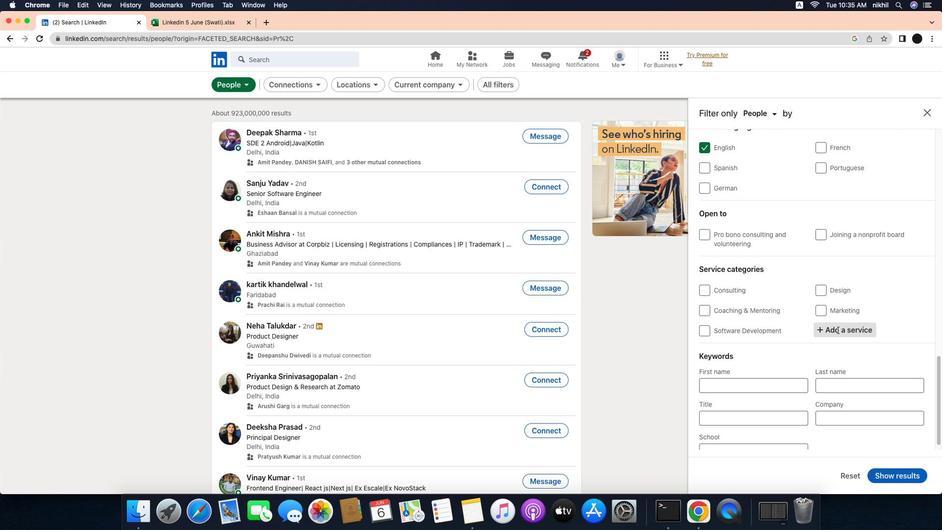 
Action: Mouse moved to (865, 326)
Screenshot: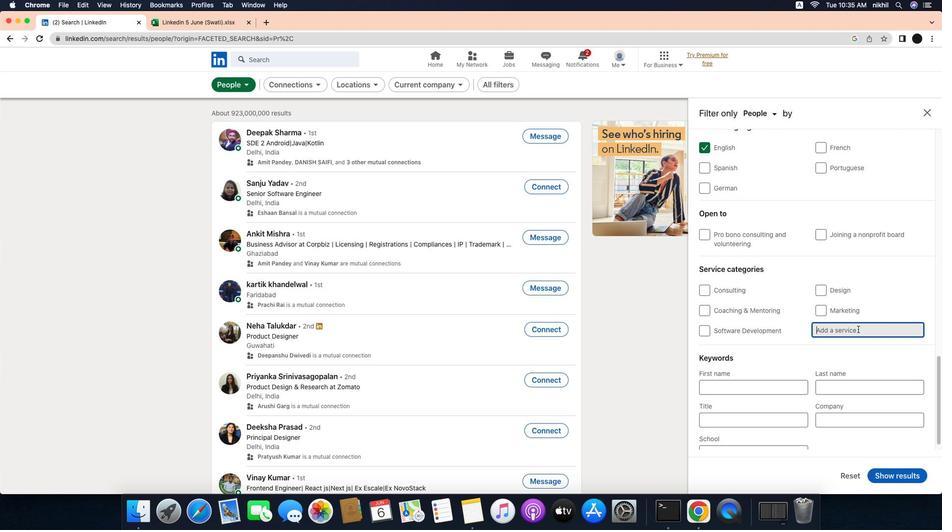 
Action: Mouse pressed left at (865, 326)
Screenshot: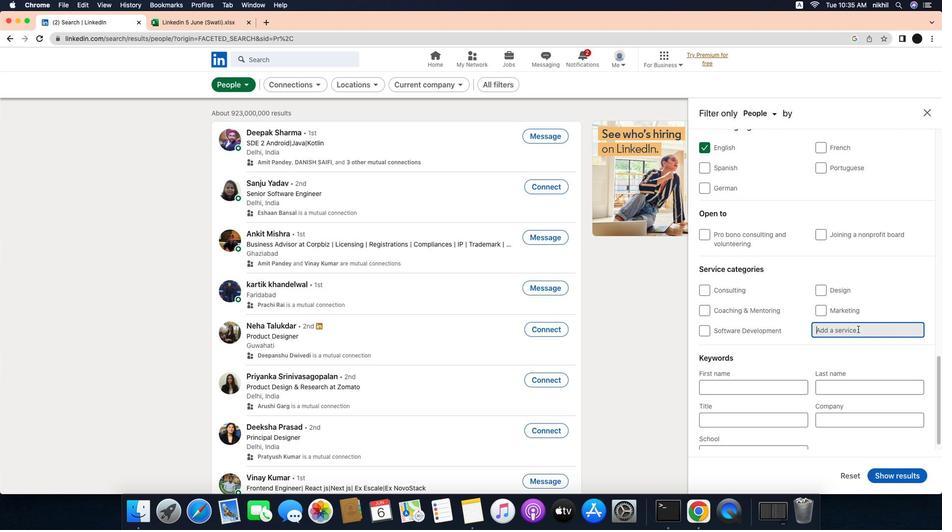 
Action: Key pressed Key.caps_lock'A'Key.caps_lock'n''d''r''o''i''d'Key.spaceKey.caps_lock'D'Key.caps_lock'e''v''e''l''o''p''m''e''n''t'
Screenshot: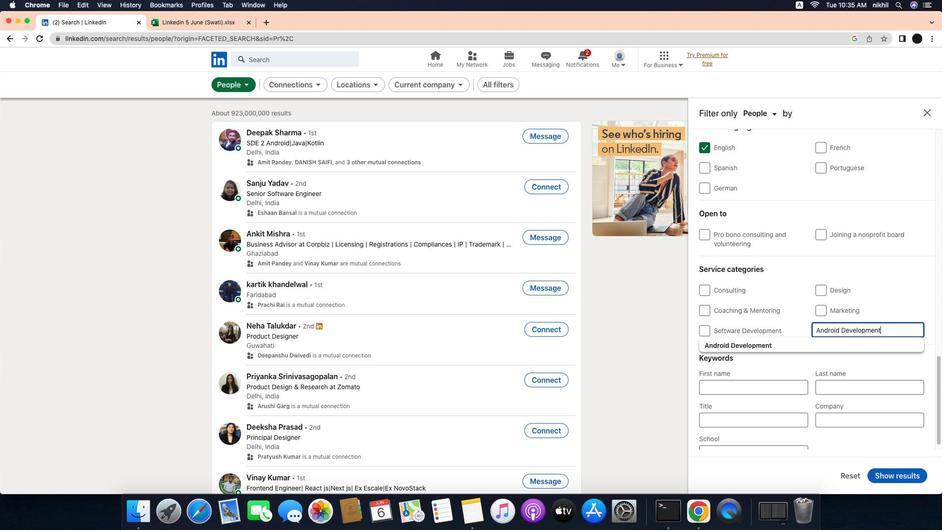 
Action: Mouse moved to (853, 336)
Screenshot: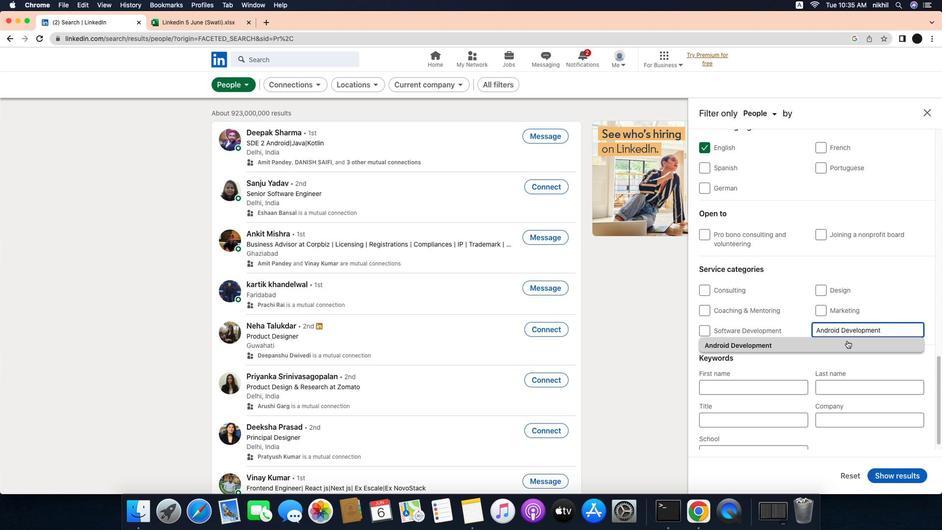 
Action: Mouse pressed left at (853, 336)
Screenshot: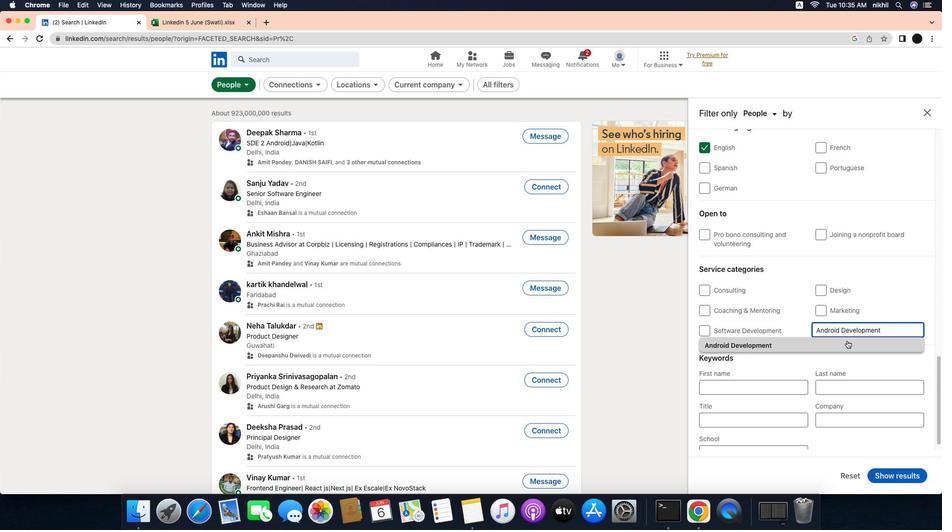 
Action: Mouse moved to (838, 354)
Screenshot: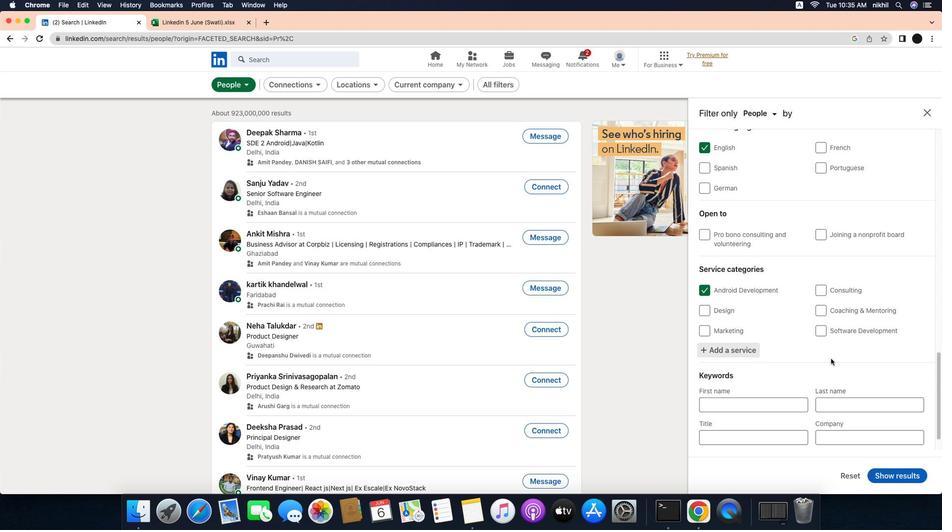 
Action: Mouse scrolled (838, 354) with delta (5, 6)
Screenshot: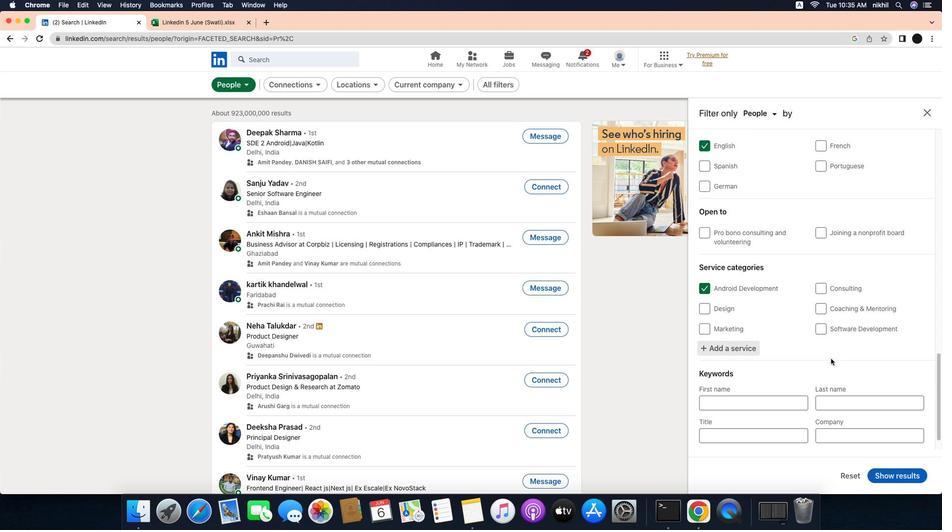
Action: Mouse scrolled (838, 354) with delta (5, 6)
Screenshot: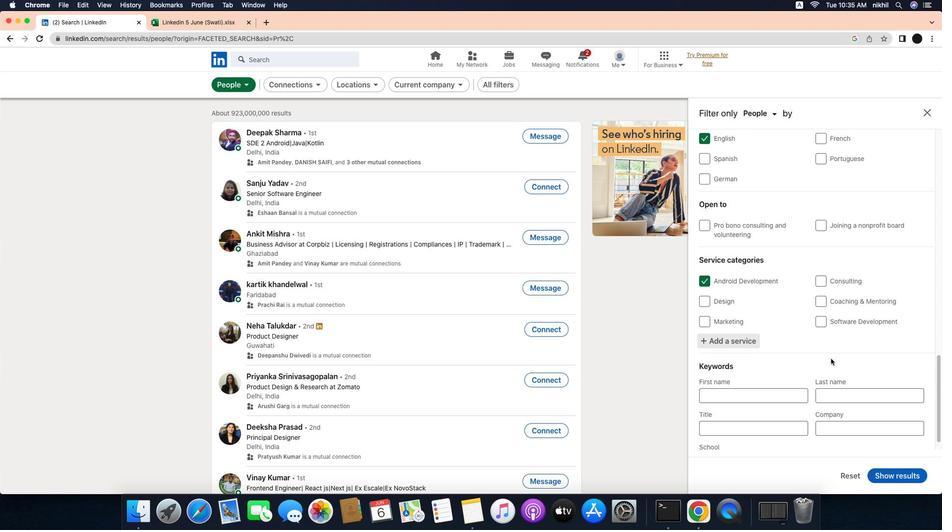
Action: Mouse scrolled (838, 354) with delta (5, 5)
Screenshot: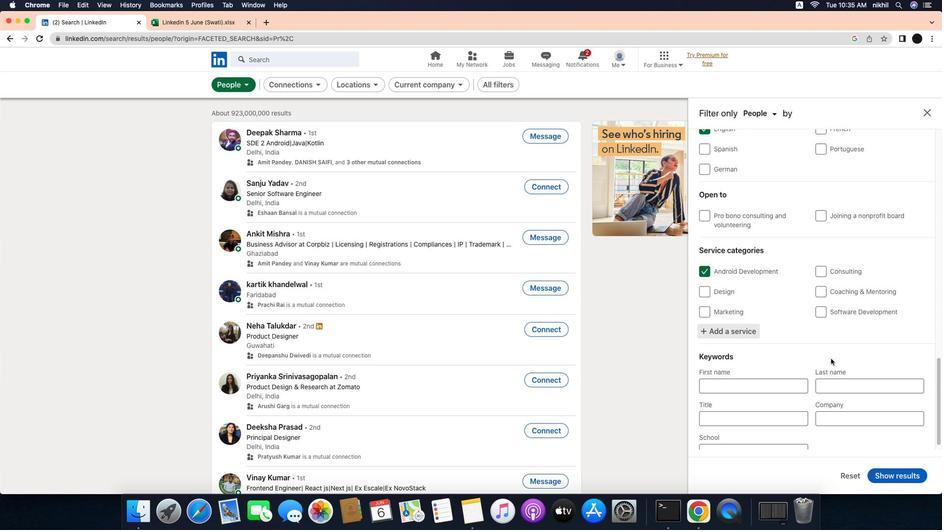 
Action: Mouse scrolled (838, 354) with delta (5, 6)
Screenshot: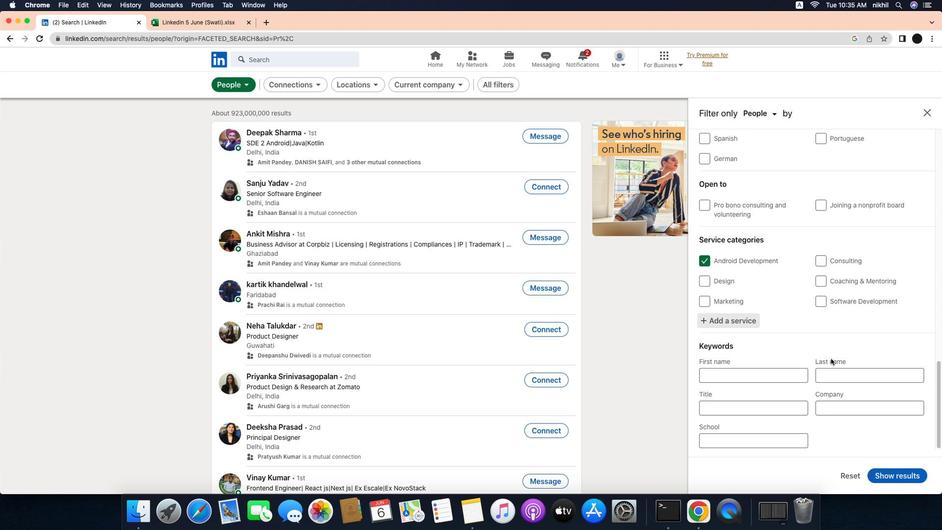 
Action: Mouse scrolled (838, 354) with delta (5, 6)
Screenshot: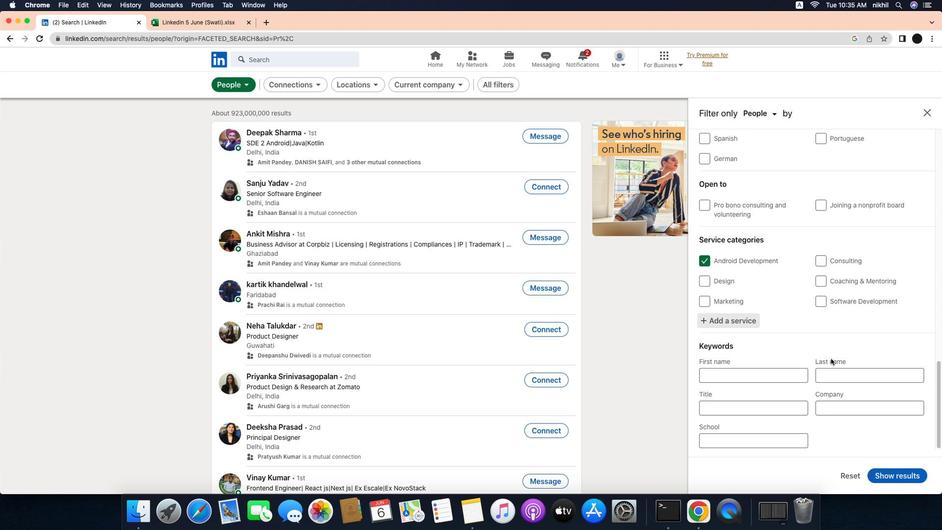 
Action: Mouse moved to (755, 405)
Screenshot: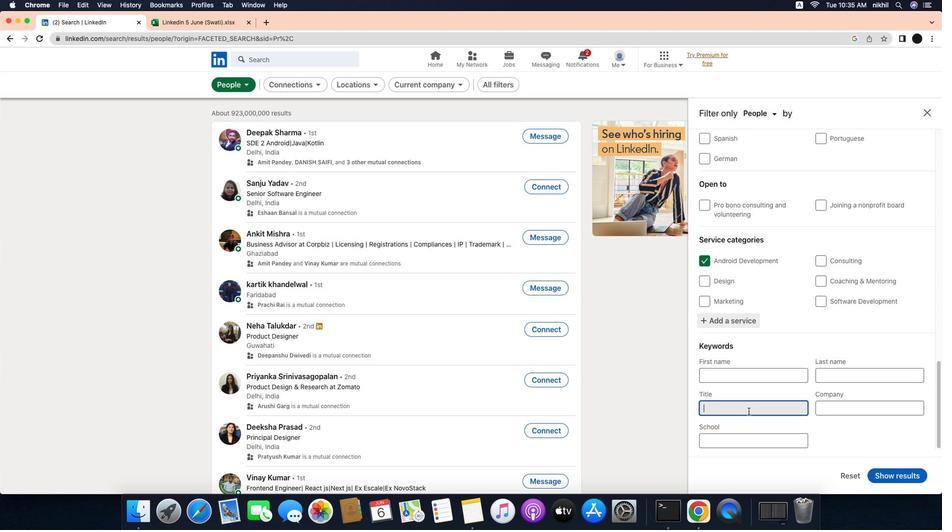 
Action: Mouse pressed left at (755, 405)
Screenshot: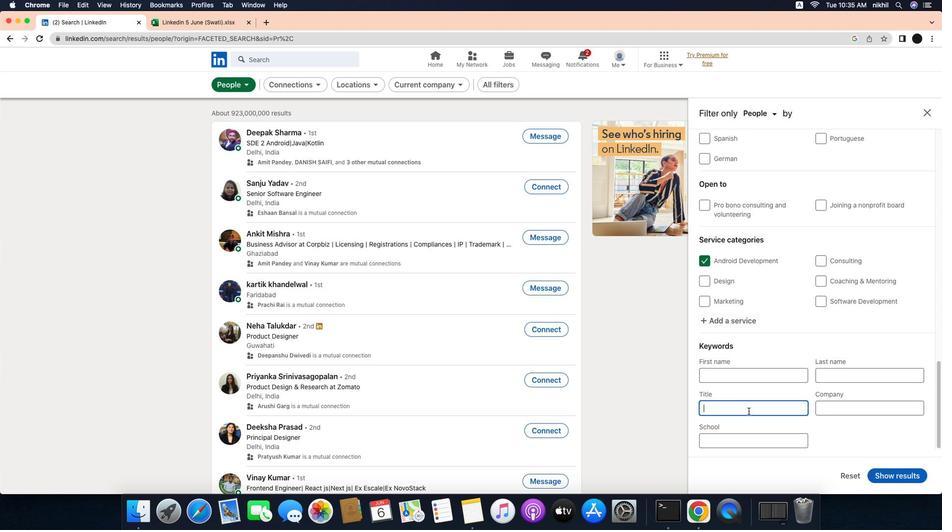 
Action: Mouse moved to (755, 405)
Screenshot: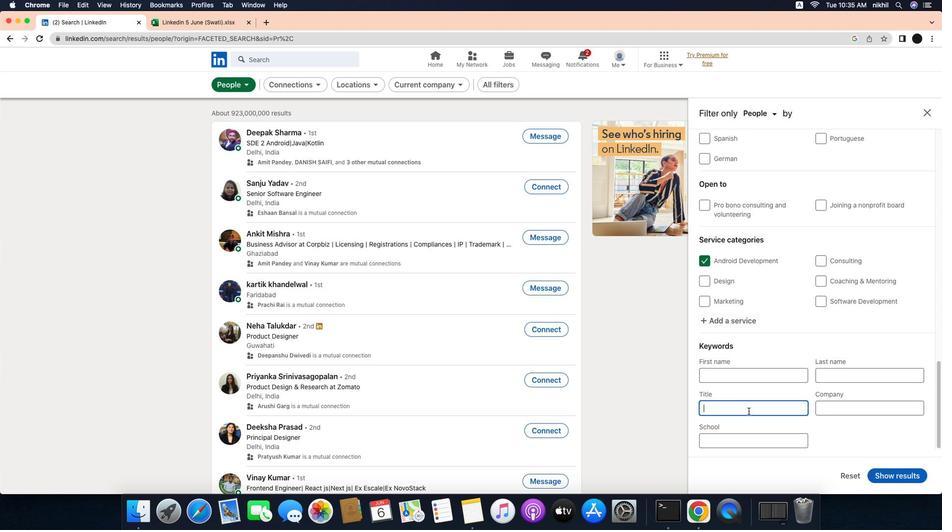 
Action: Key pressed Key.caps_lock'T'Key.caps_lock'r''u''c''k'Key.spaceKey.caps_lock'D'Key.caps_lock'r''i''v''e''r'Key.enter
Screenshot: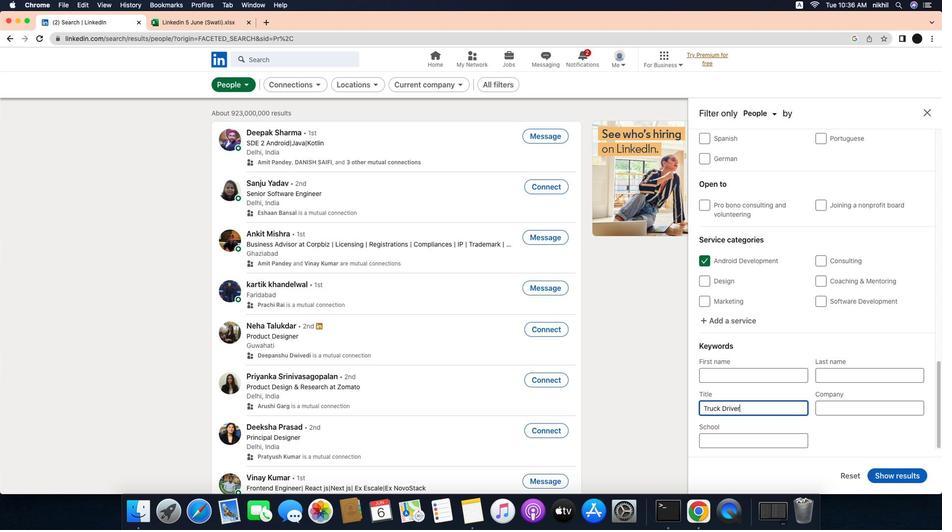 
Action: Mouse moved to (895, 465)
Screenshot: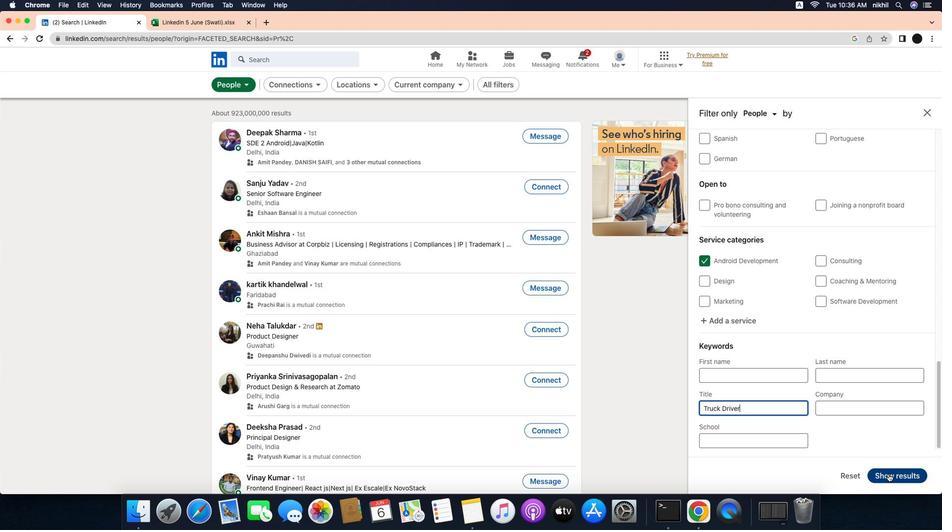
Action: Mouse pressed left at (895, 465)
Screenshot: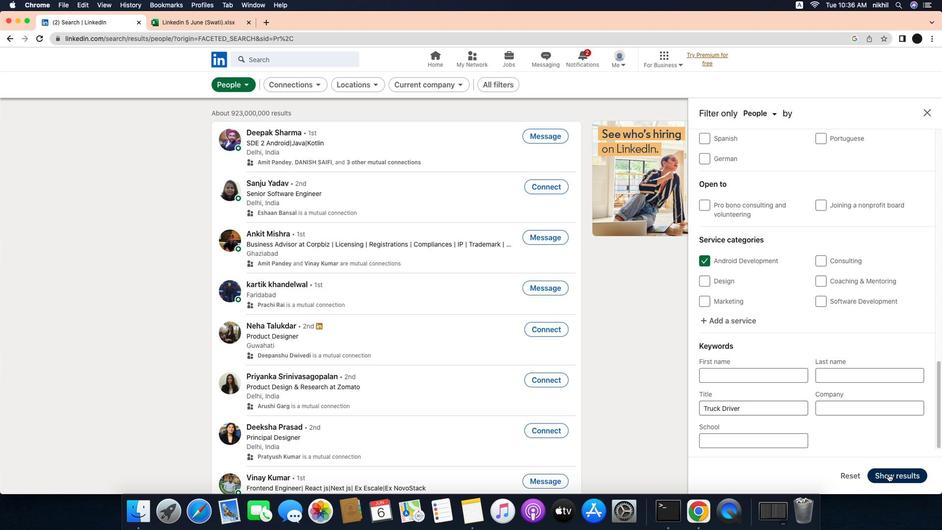 
Action: Mouse moved to (684, 293)
Screenshot: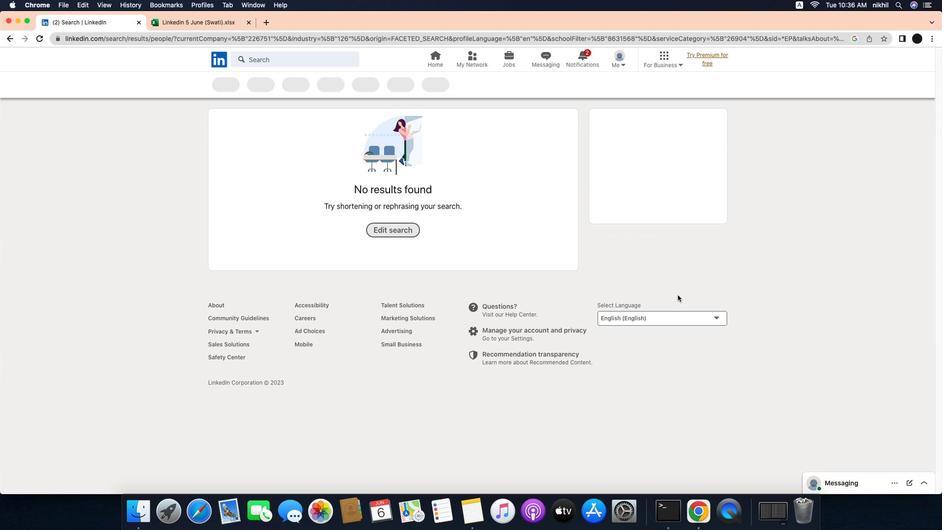 
